 Task: Create a sub task Design and Implement Solution for the task  Integrate website with a new marketing automation system in the project AmplifyHQ , assign it to team member softage.4@softage.net and update the status of the sub task to  At Risk , set the priority of the sub task to Medium
Action: Mouse moved to (89, 367)
Screenshot: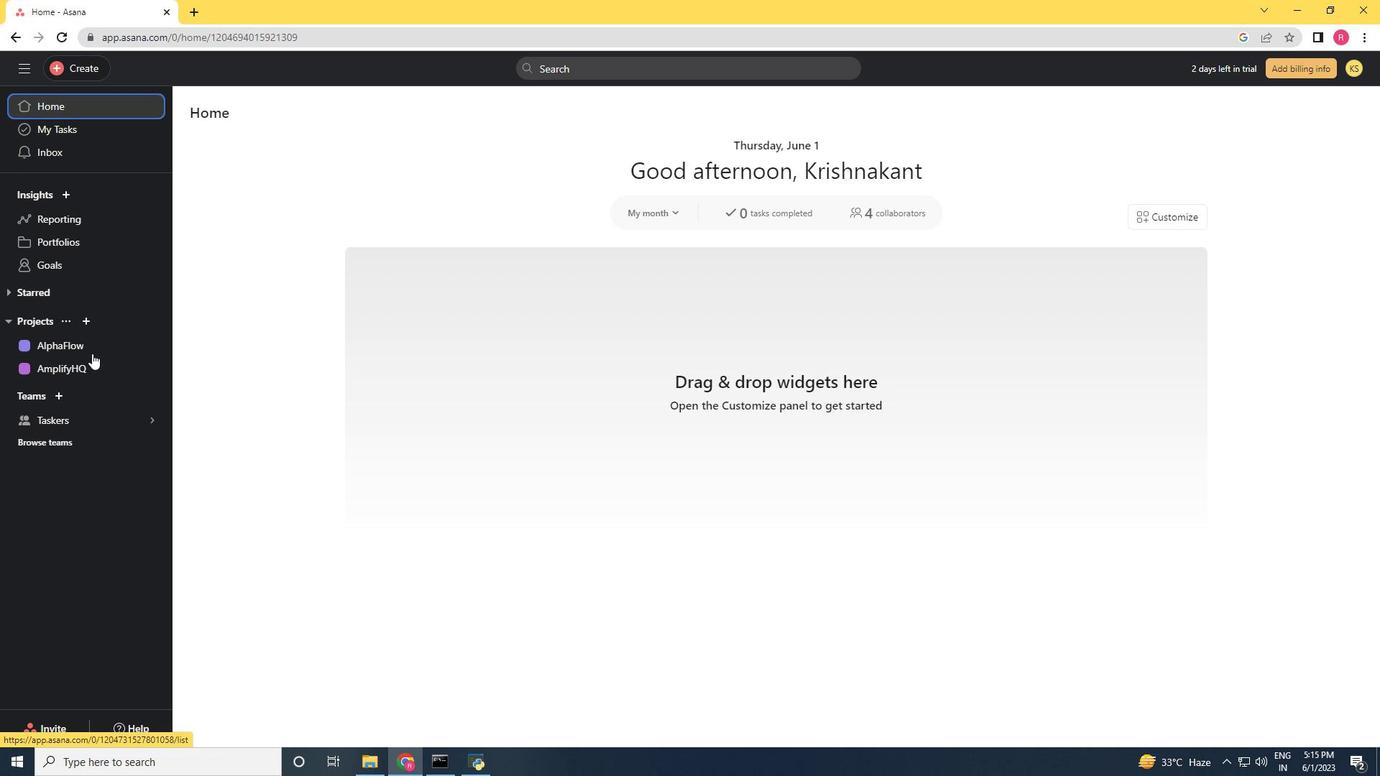 
Action: Mouse pressed left at (89, 367)
Screenshot: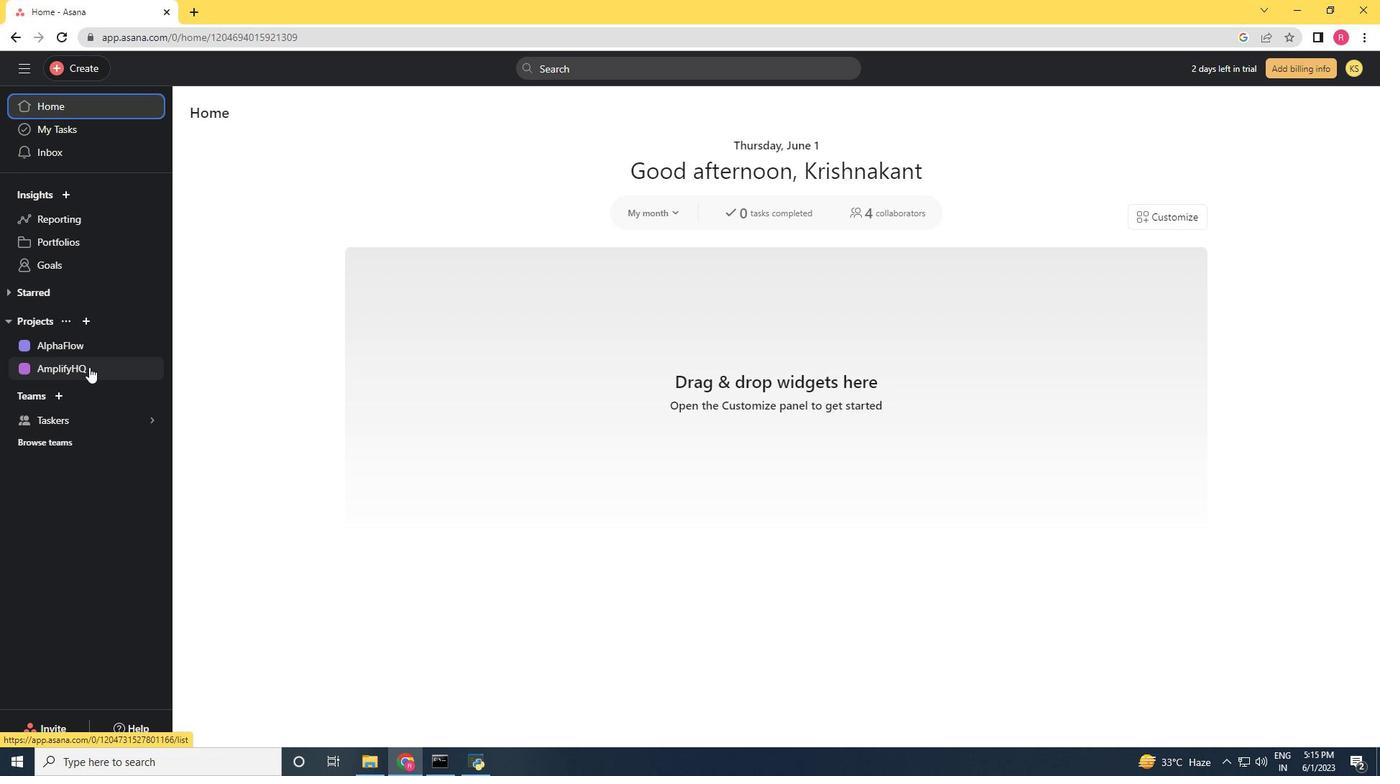 
Action: Mouse moved to (660, 370)
Screenshot: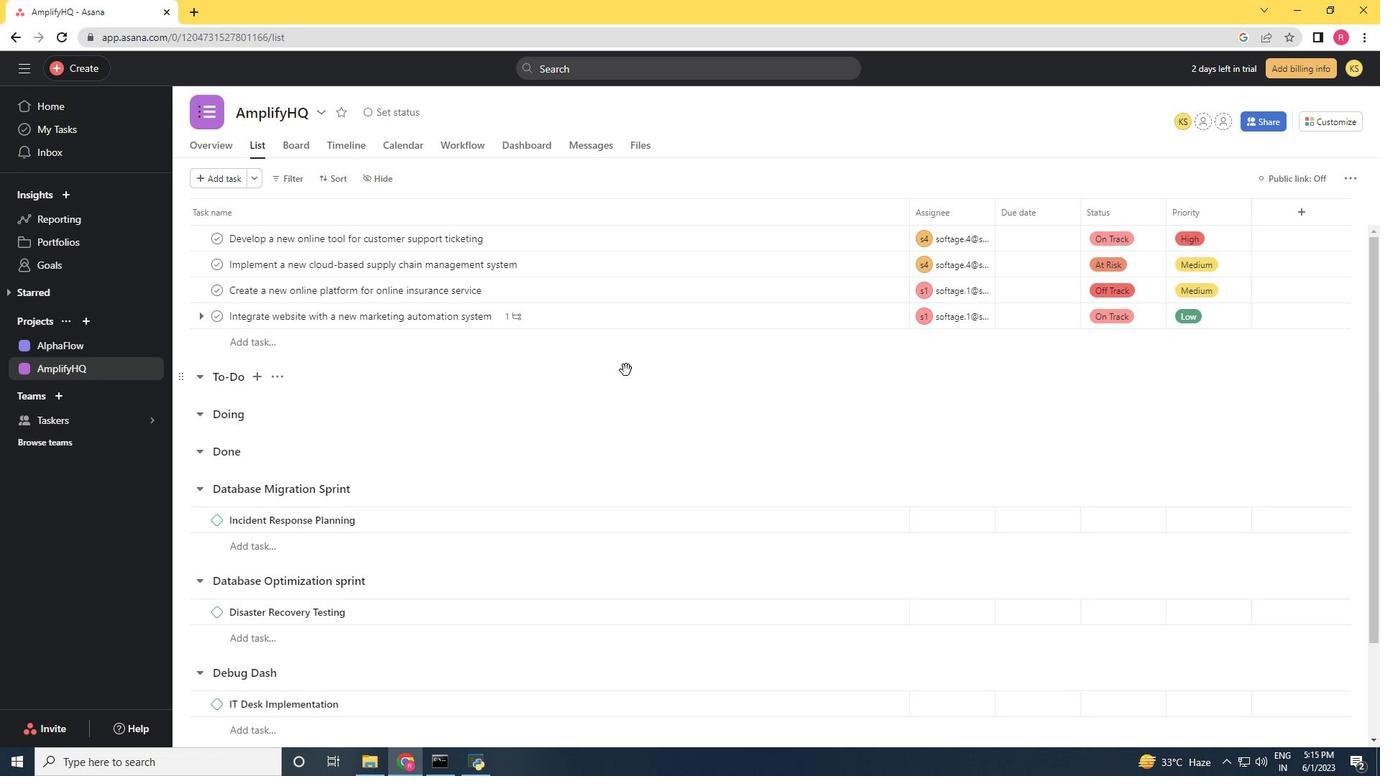 
Action: Mouse scrolled (660, 369) with delta (0, 0)
Screenshot: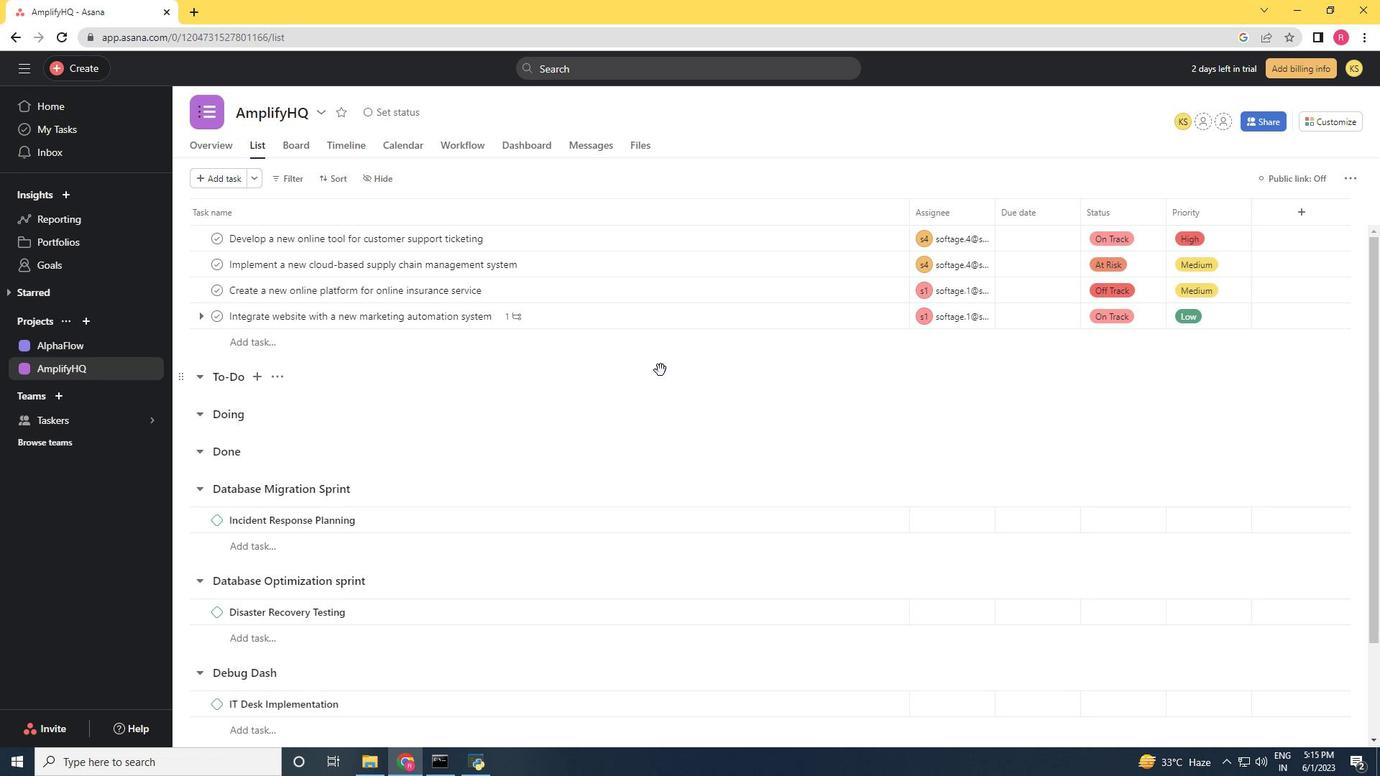 
Action: Mouse moved to (661, 371)
Screenshot: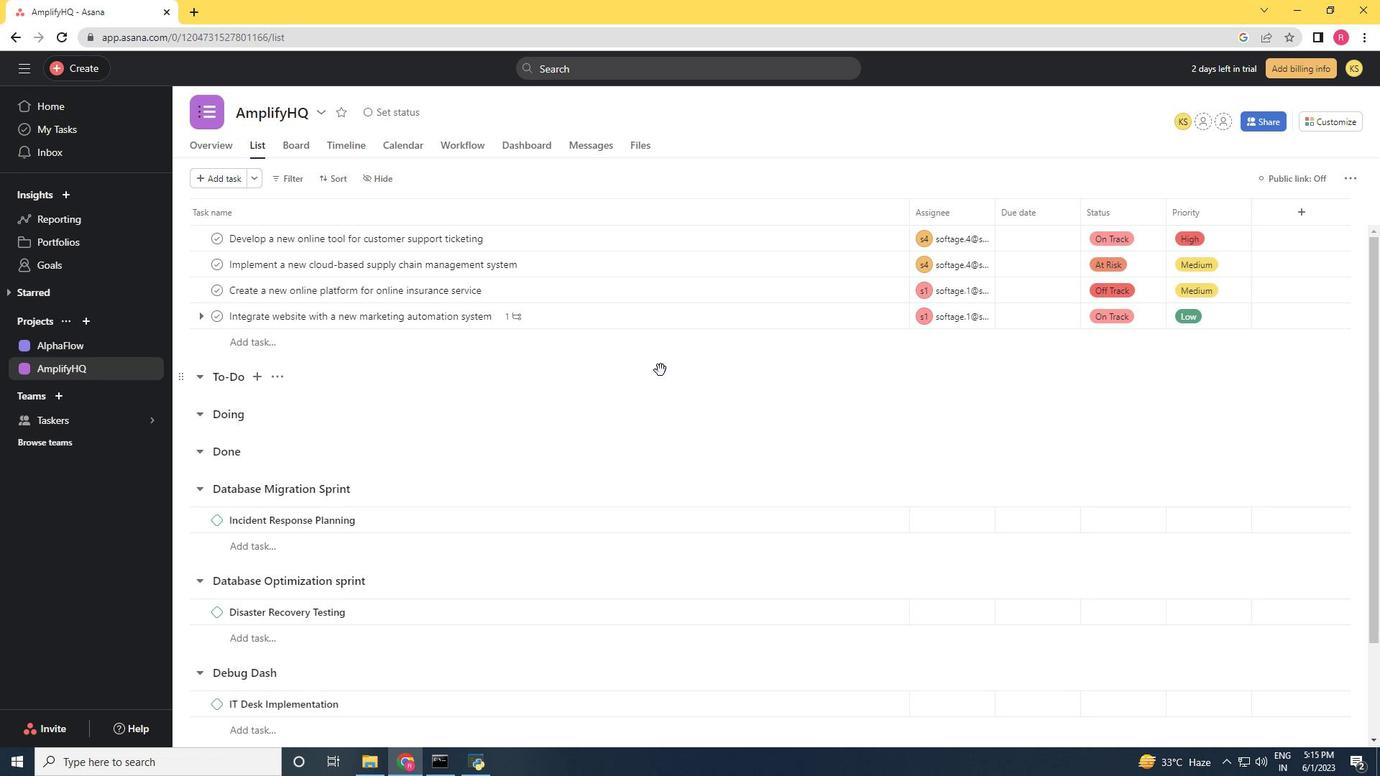 
Action: Mouse scrolled (661, 370) with delta (0, 0)
Screenshot: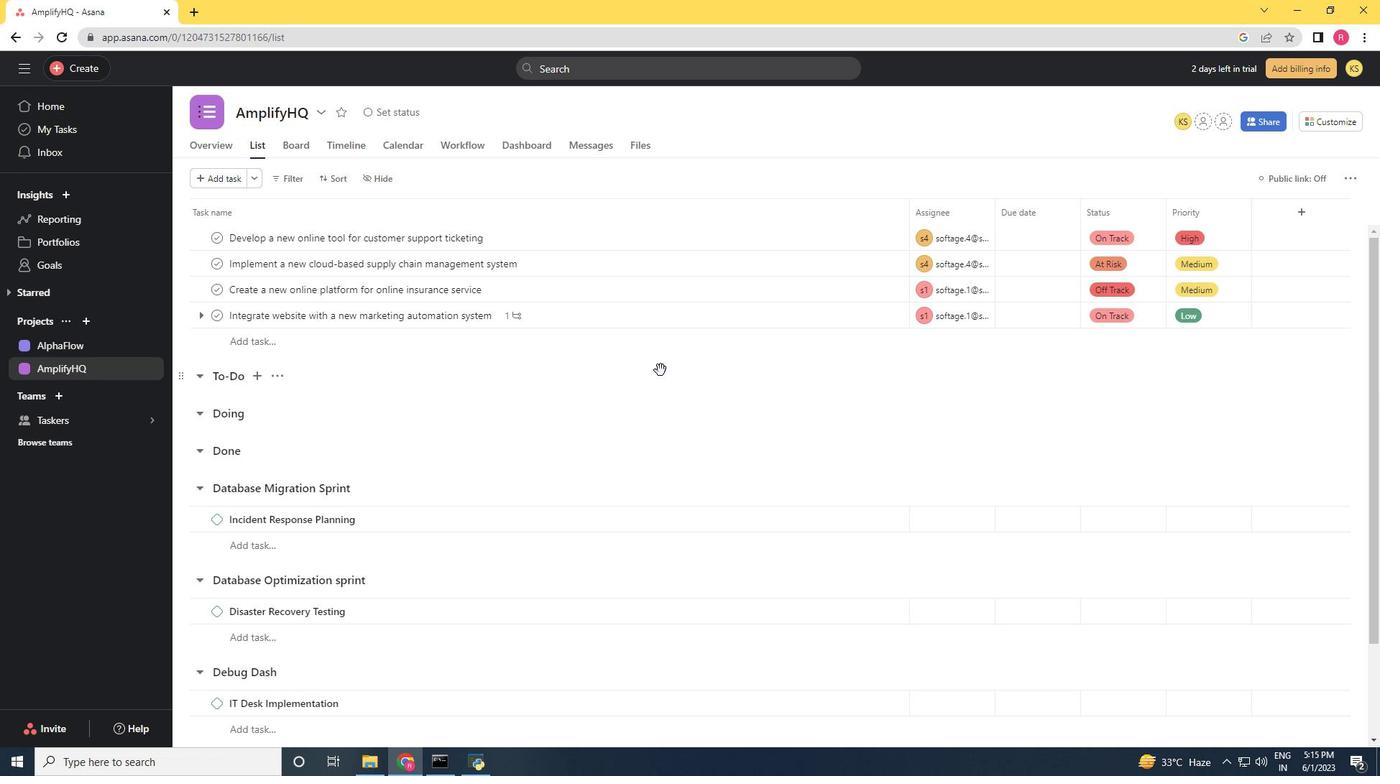 
Action: Mouse moved to (657, 376)
Screenshot: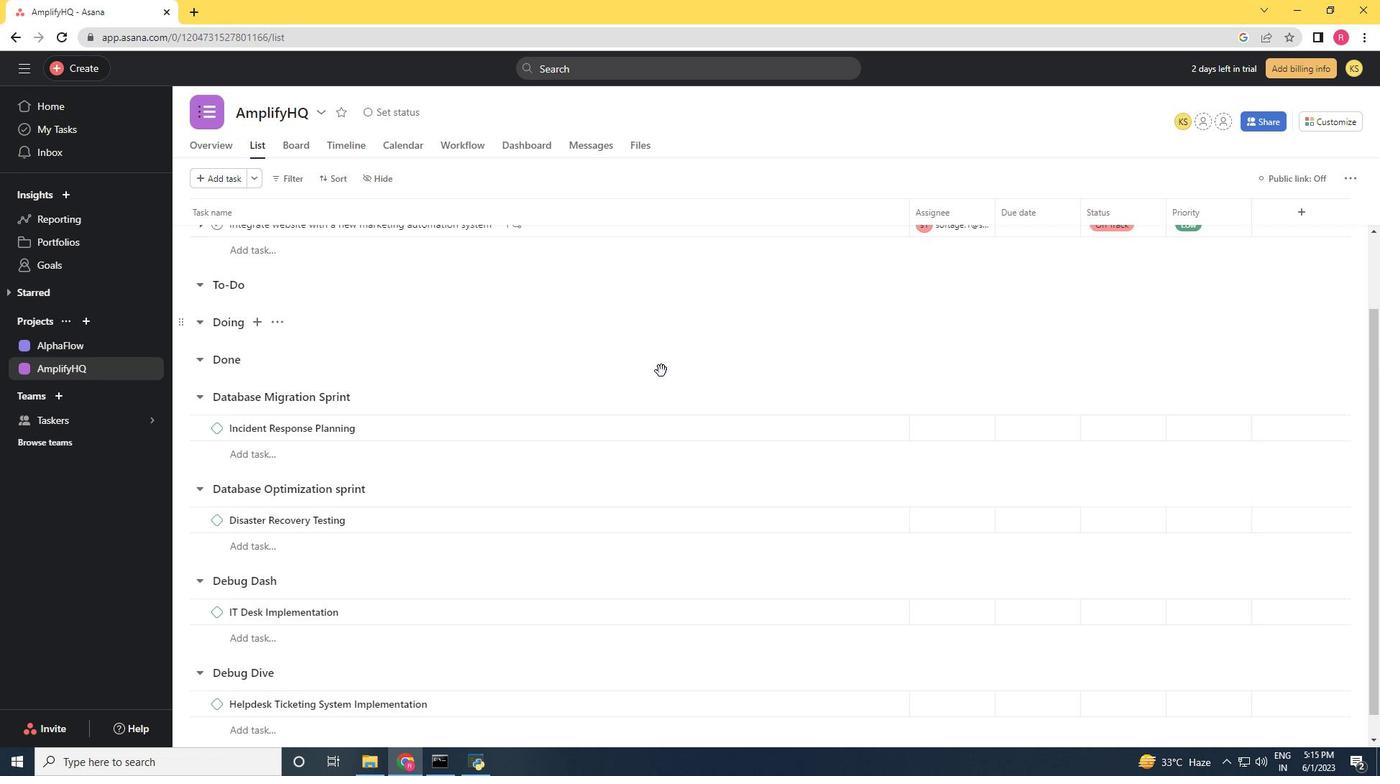 
Action: Mouse scrolled (657, 375) with delta (0, 0)
Screenshot: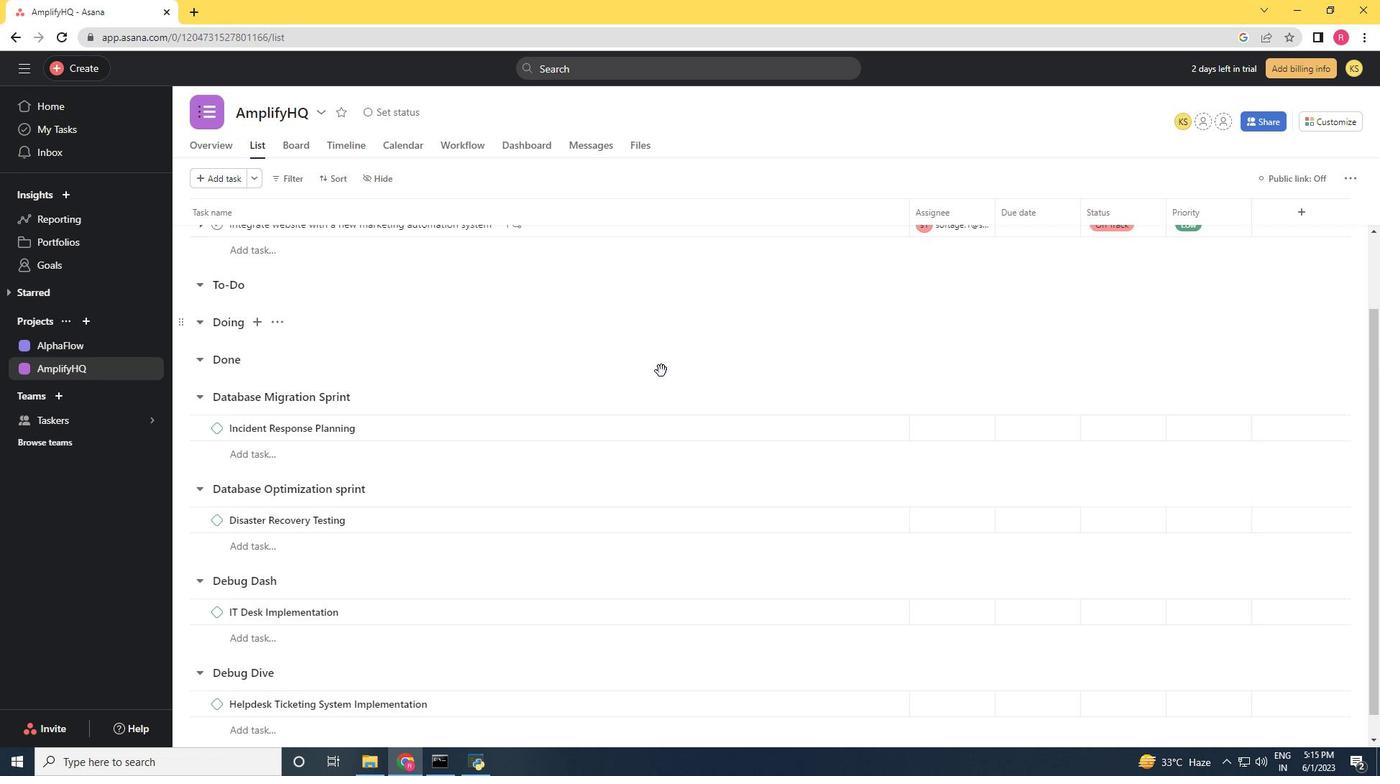 
Action: Mouse moved to (653, 378)
Screenshot: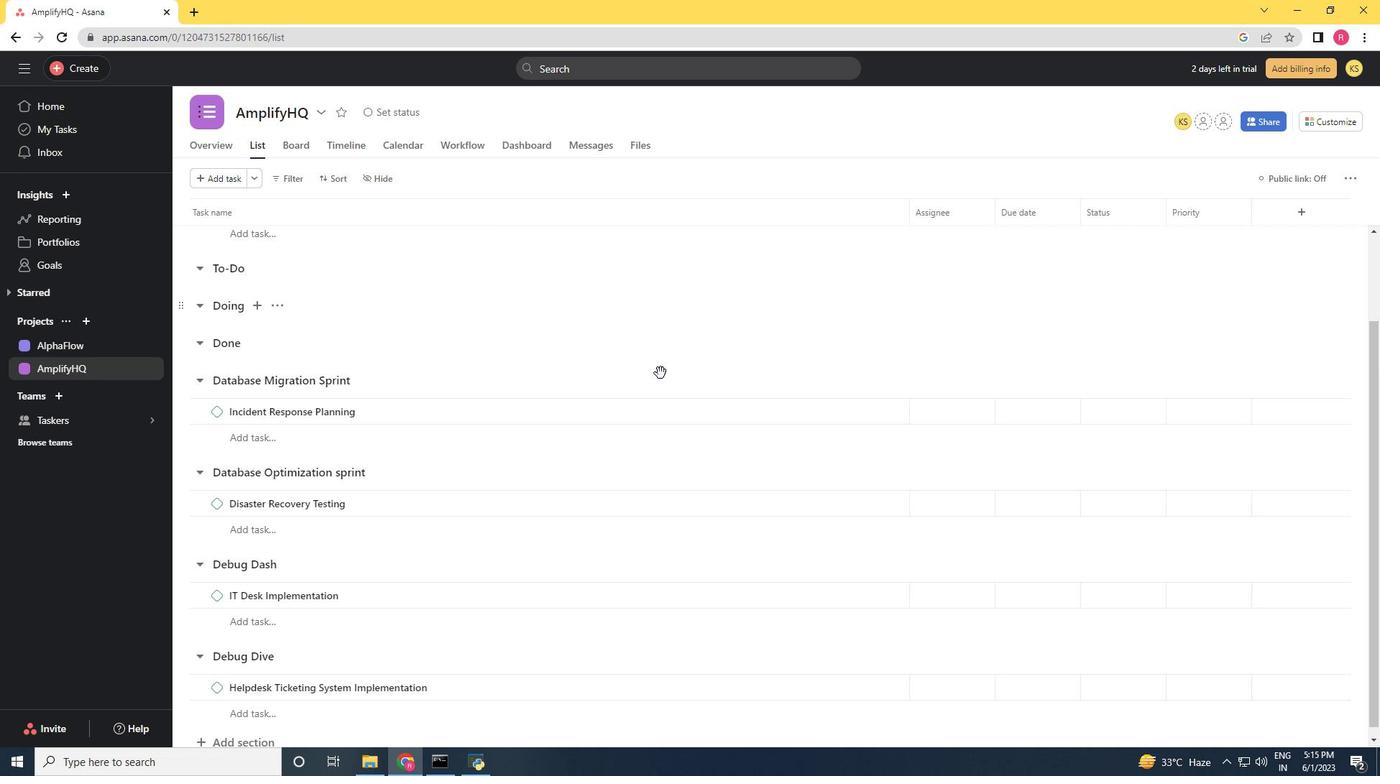 
Action: Mouse scrolled (653, 377) with delta (0, 0)
Screenshot: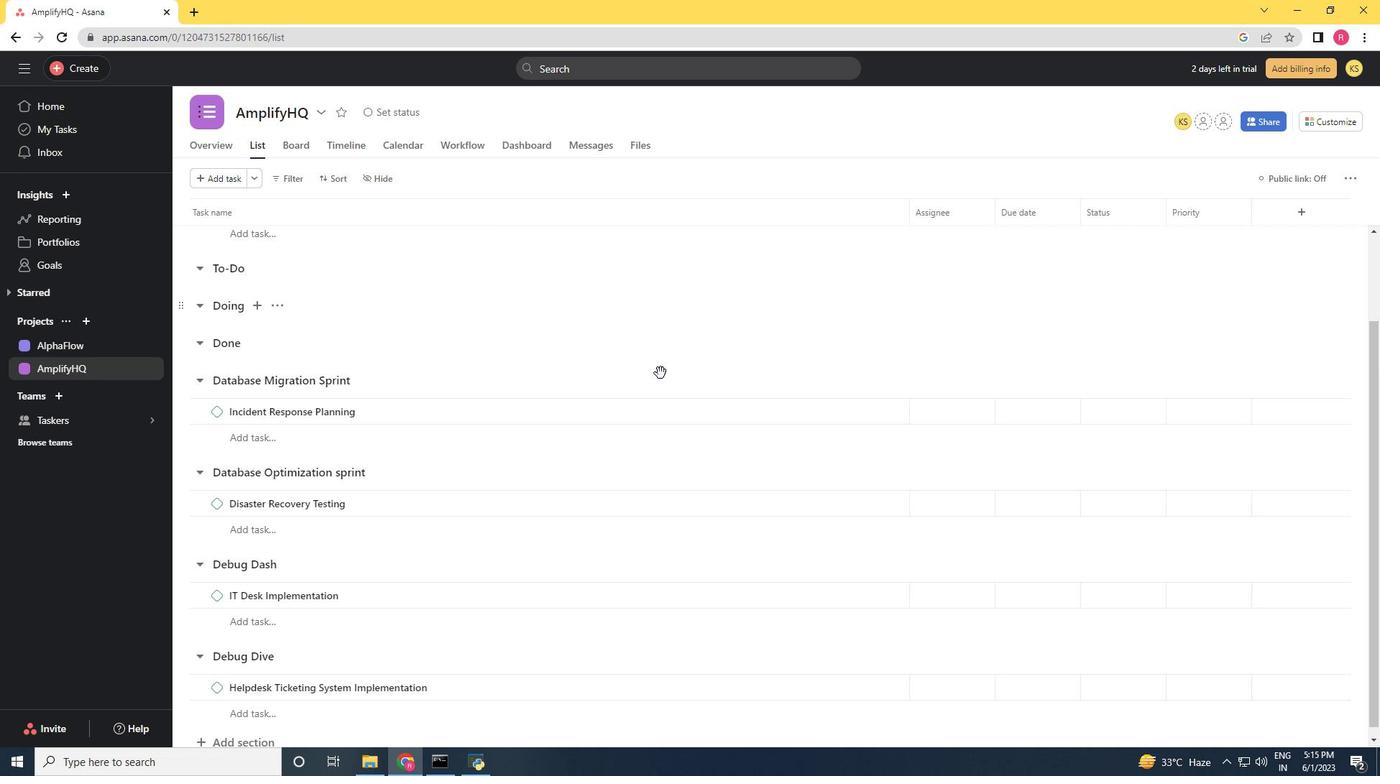 
Action: Mouse moved to (641, 386)
Screenshot: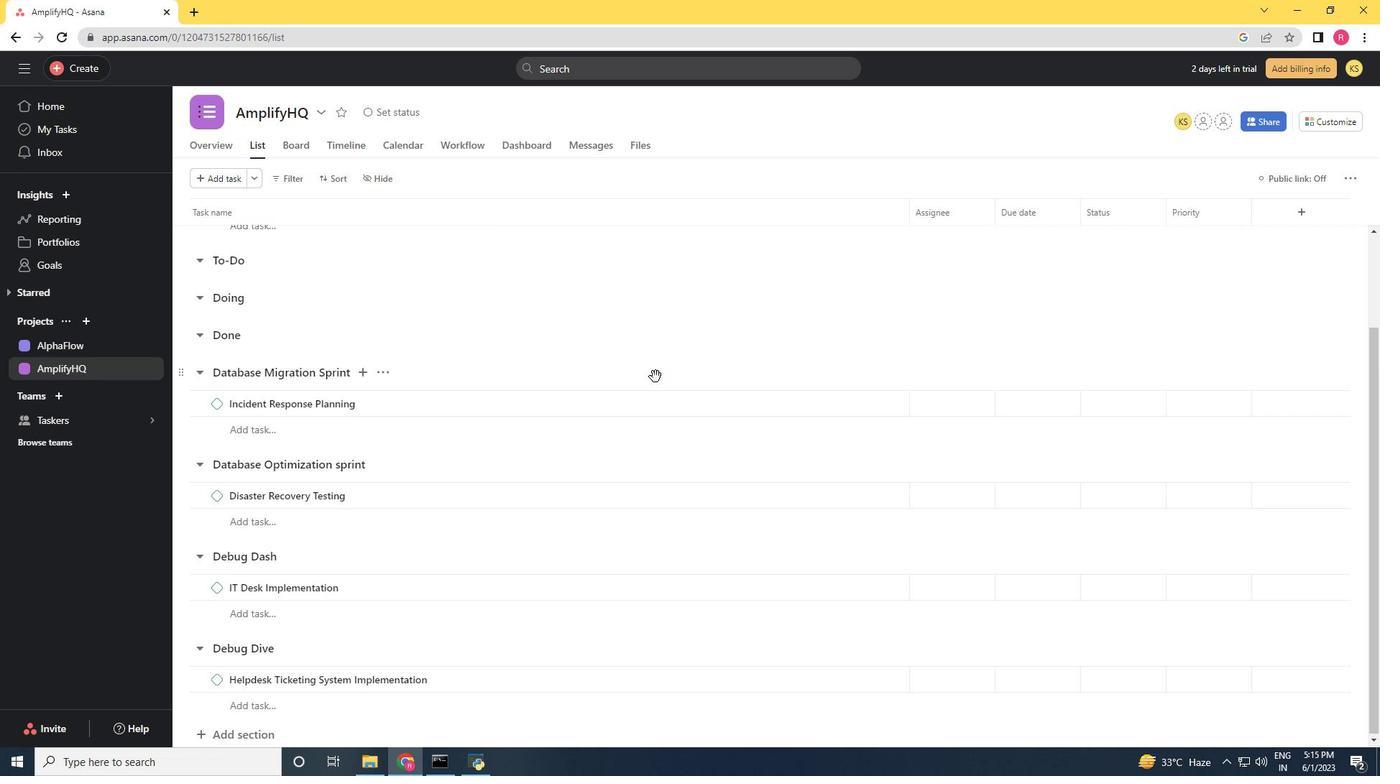 
Action: Mouse scrolled (641, 386) with delta (0, 0)
Screenshot: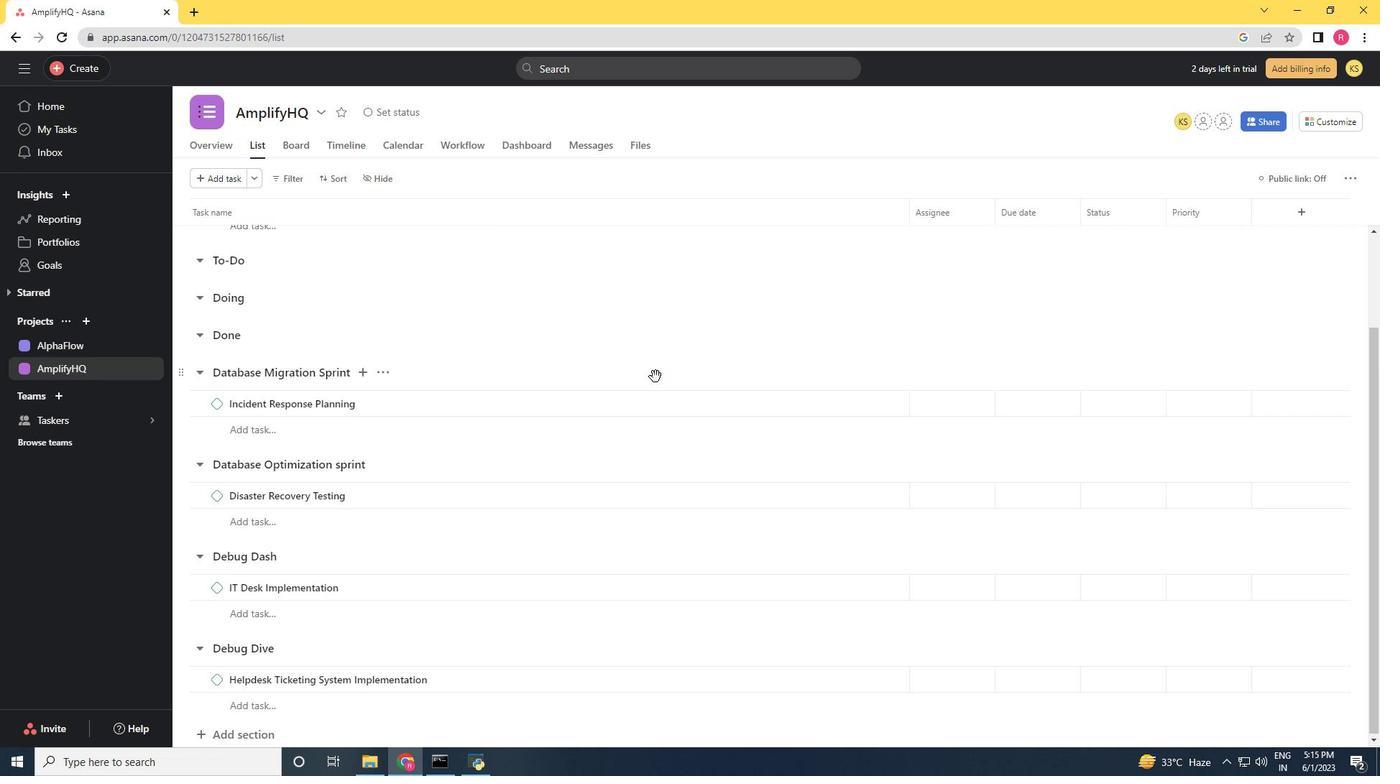 
Action: Mouse moved to (545, 407)
Screenshot: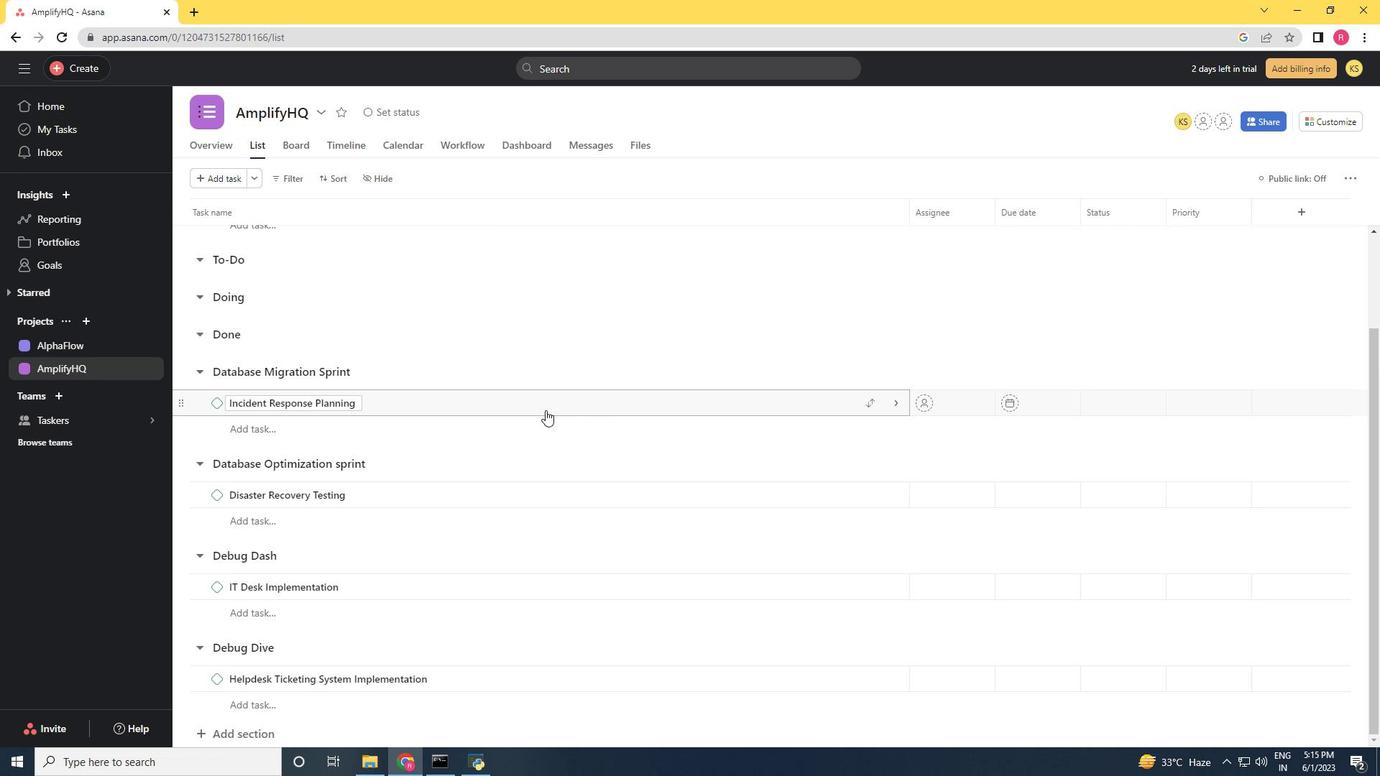 
Action: Mouse scrolled (545, 408) with delta (0, 0)
Screenshot: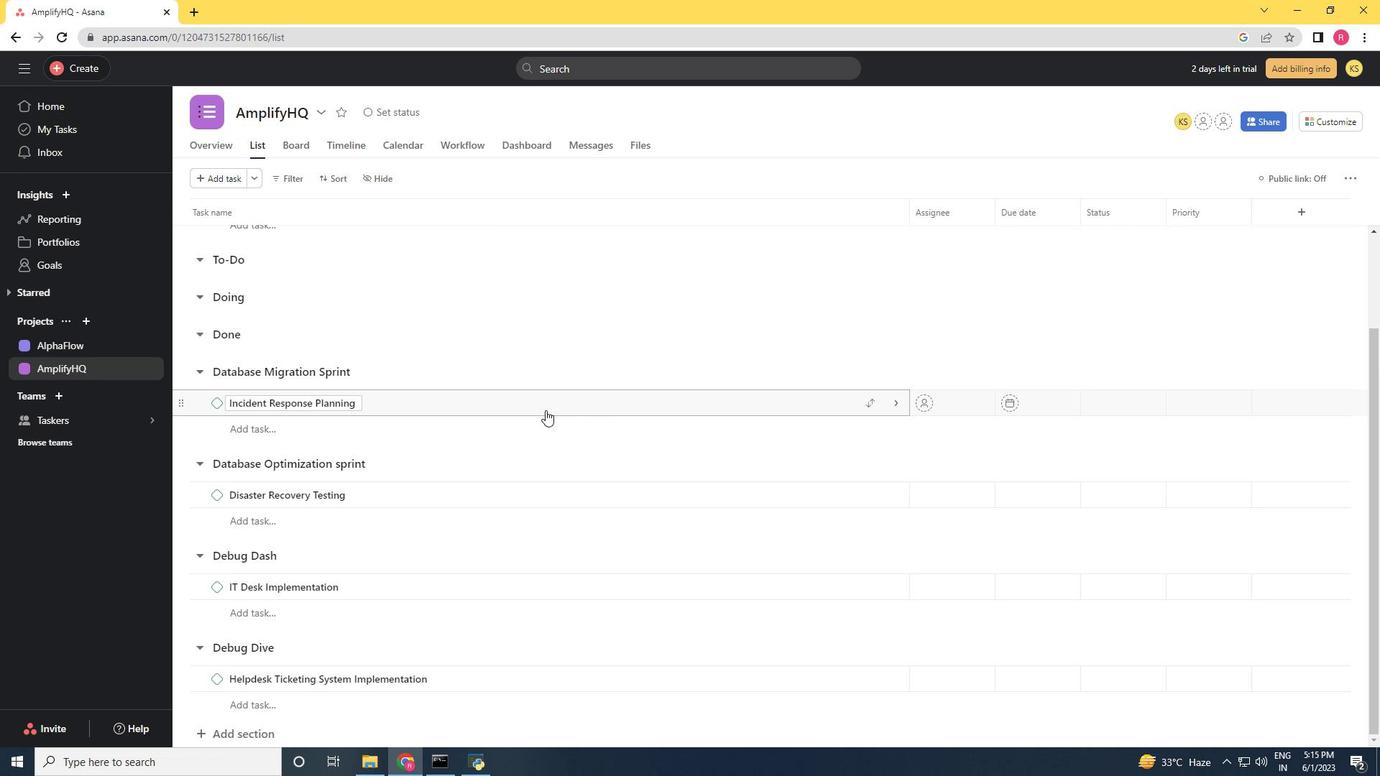 
Action: Mouse scrolled (545, 408) with delta (0, 0)
Screenshot: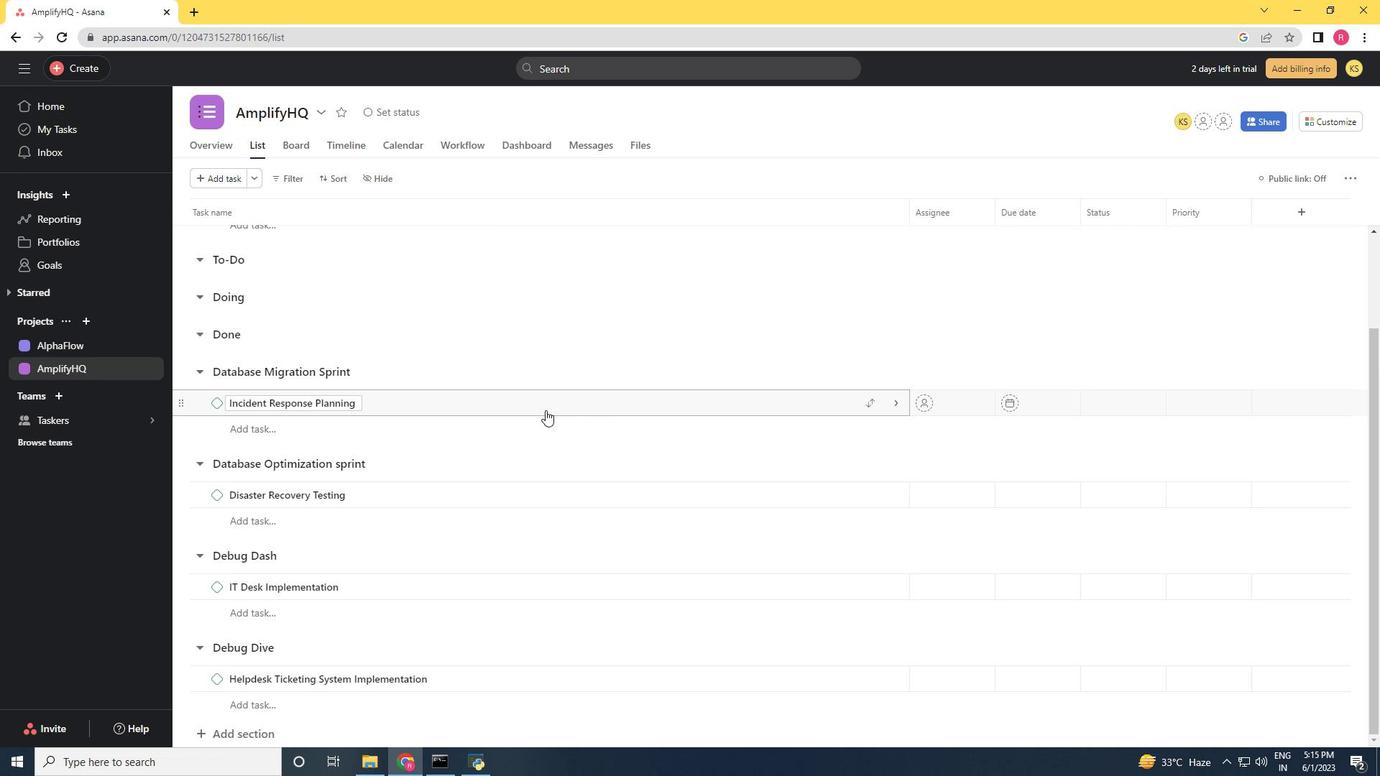 
Action: Mouse scrolled (545, 408) with delta (0, 0)
Screenshot: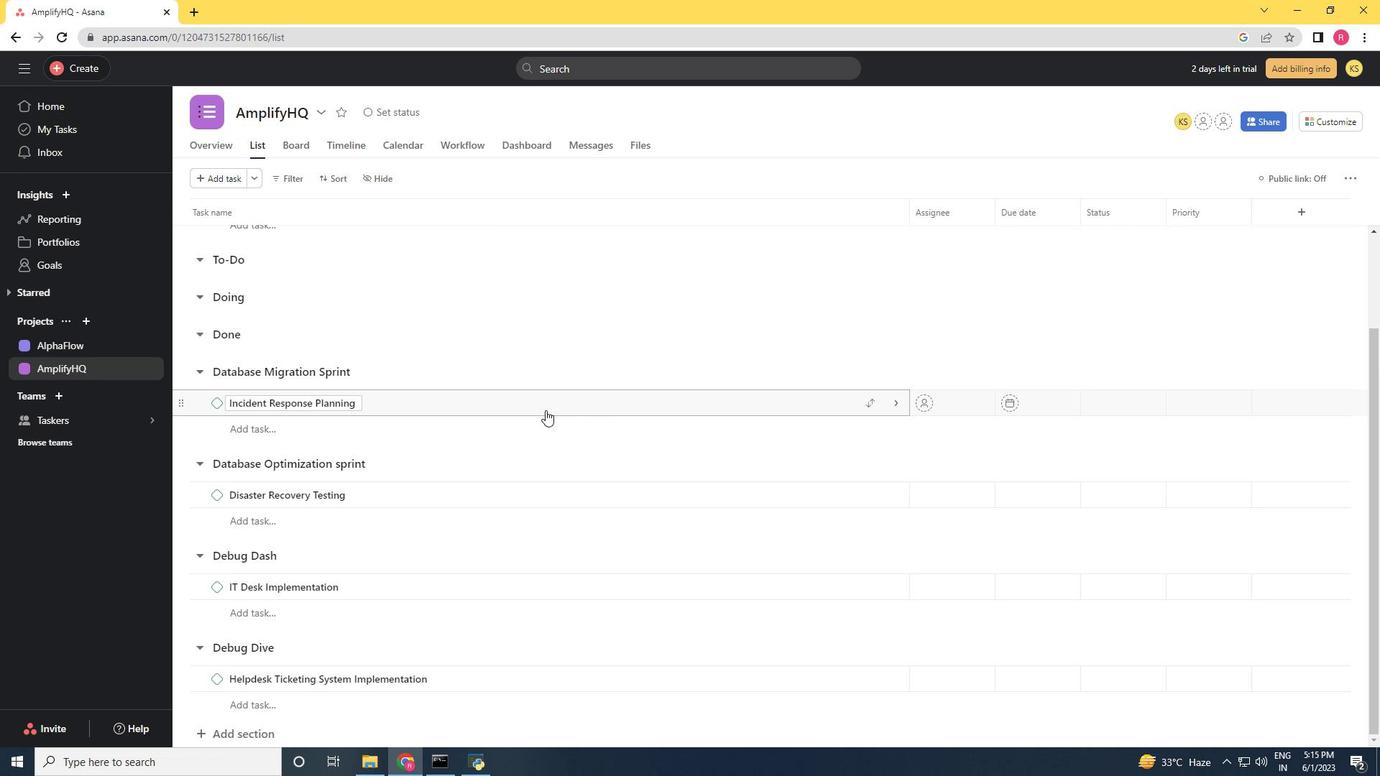 
Action: Mouse scrolled (545, 408) with delta (0, 0)
Screenshot: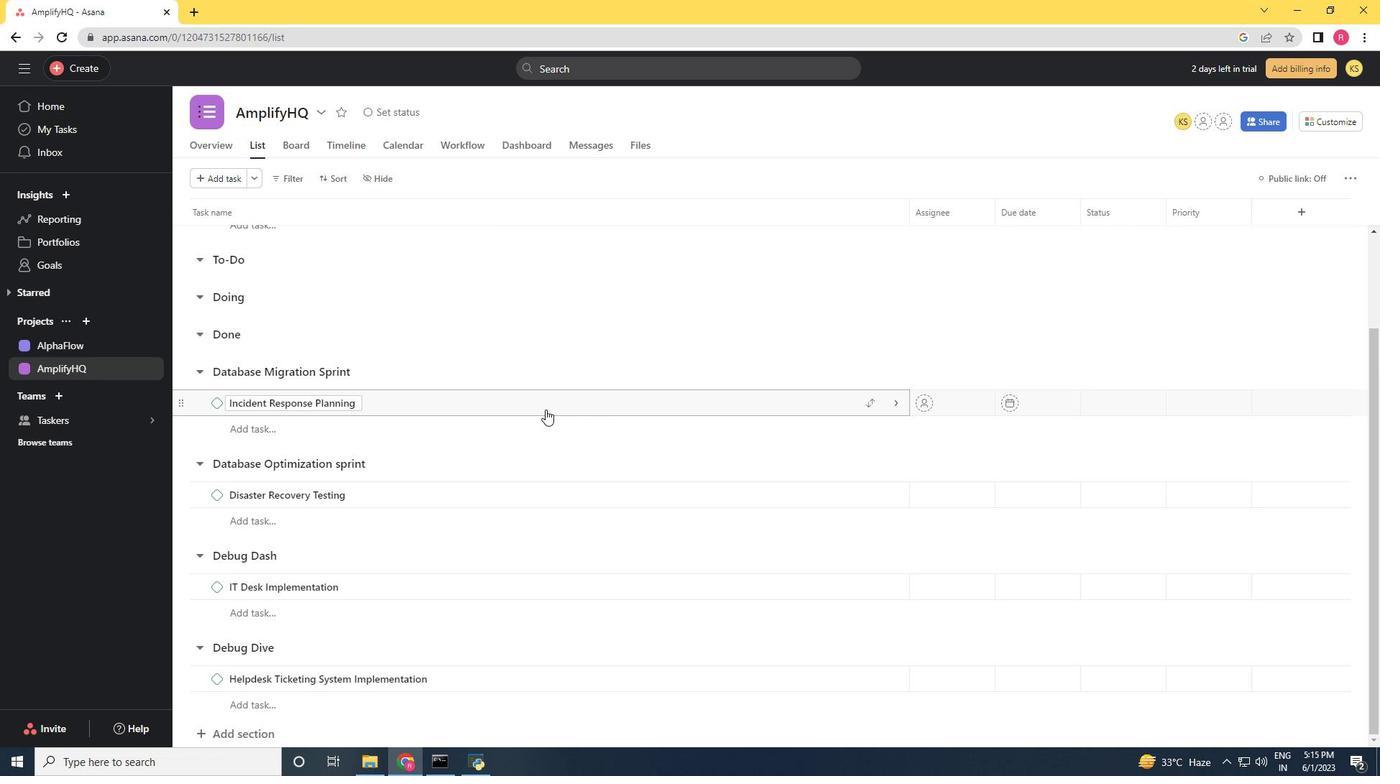 
Action: Mouse scrolled (545, 408) with delta (0, 0)
Screenshot: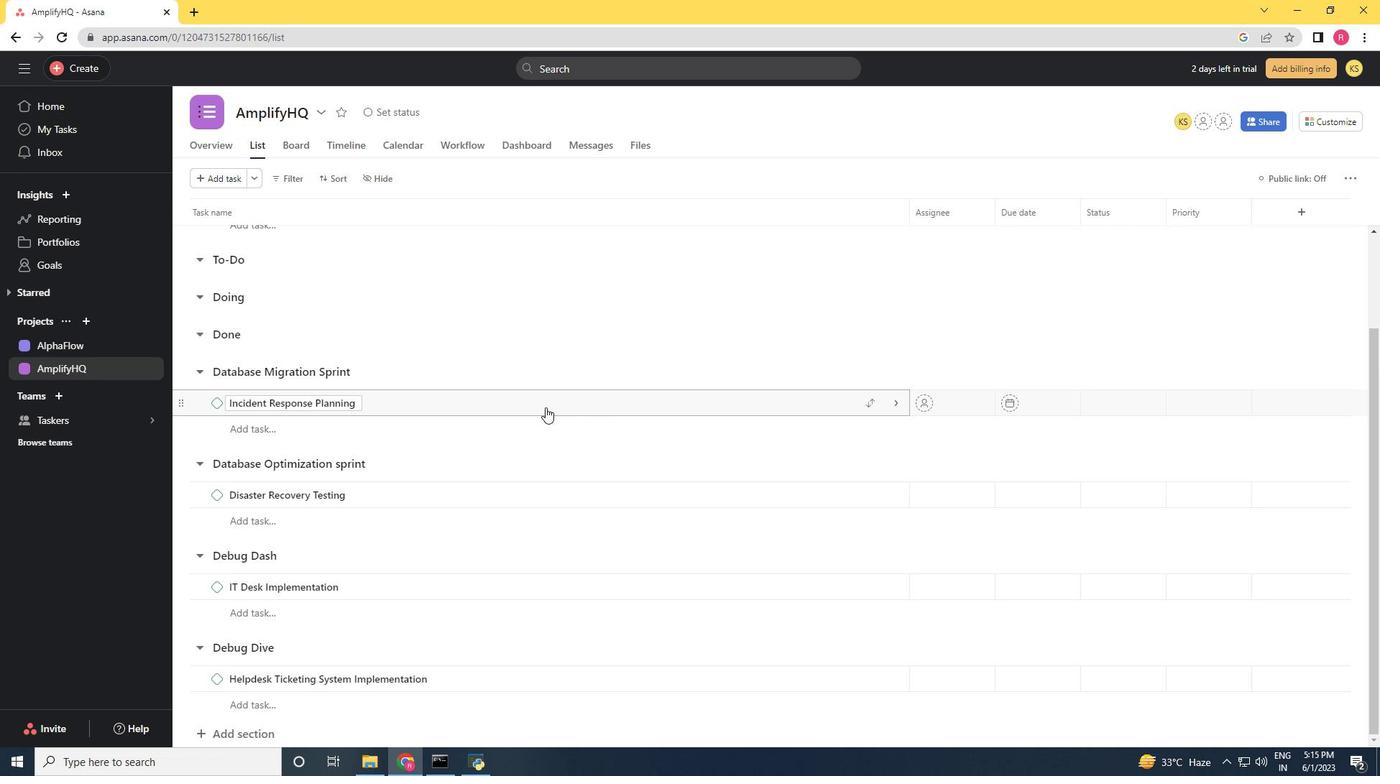
Action: Mouse moved to (547, 403)
Screenshot: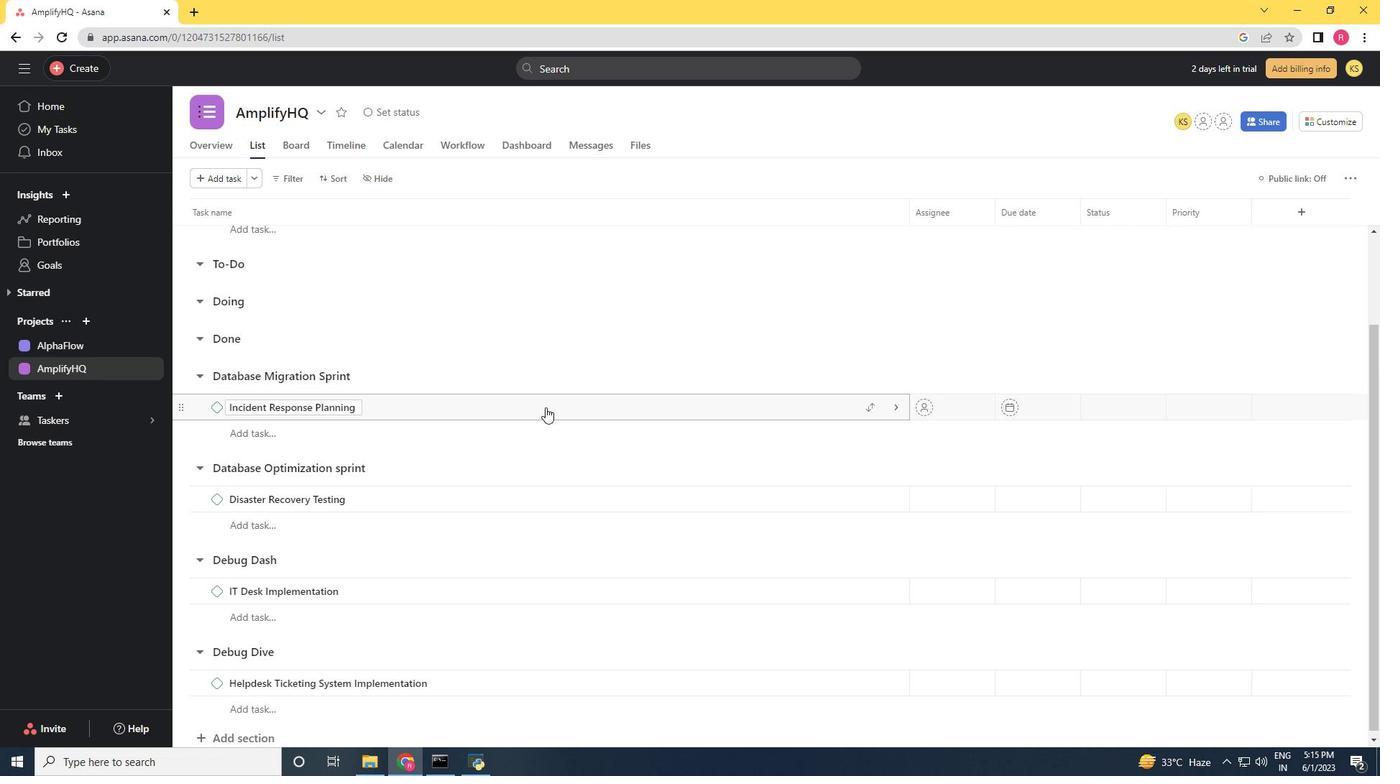 
Action: Mouse scrolled (547, 404) with delta (0, 0)
Screenshot: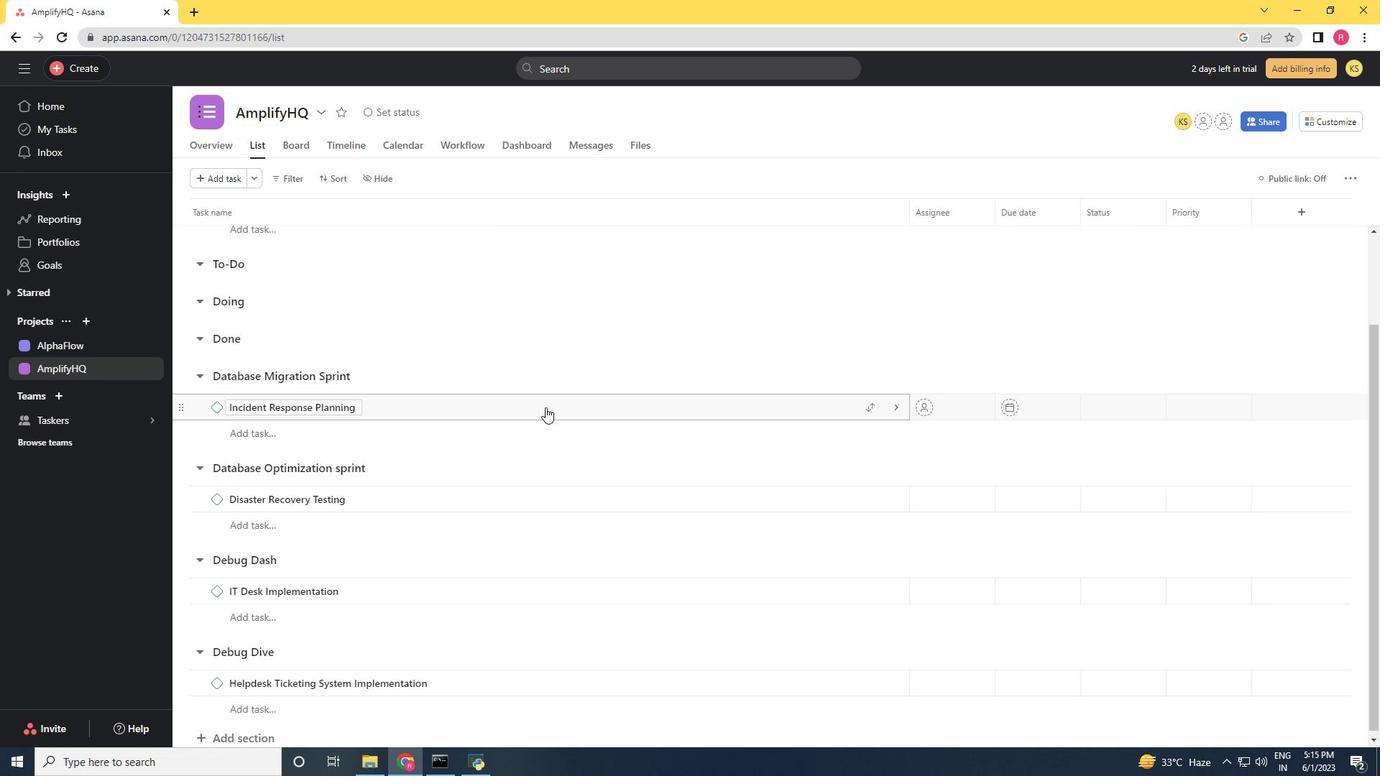 
Action: Mouse moved to (661, 324)
Screenshot: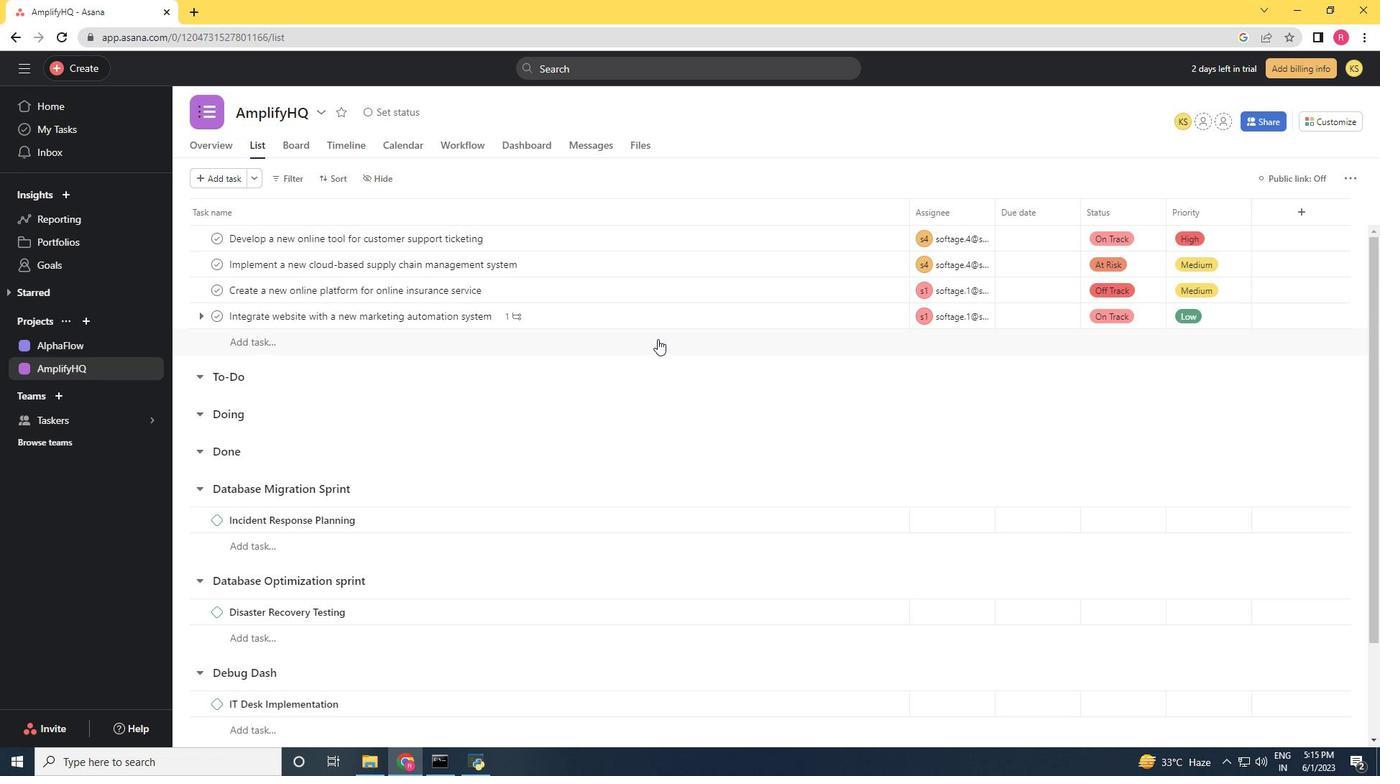 
Action: Mouse pressed left at (661, 324)
Screenshot: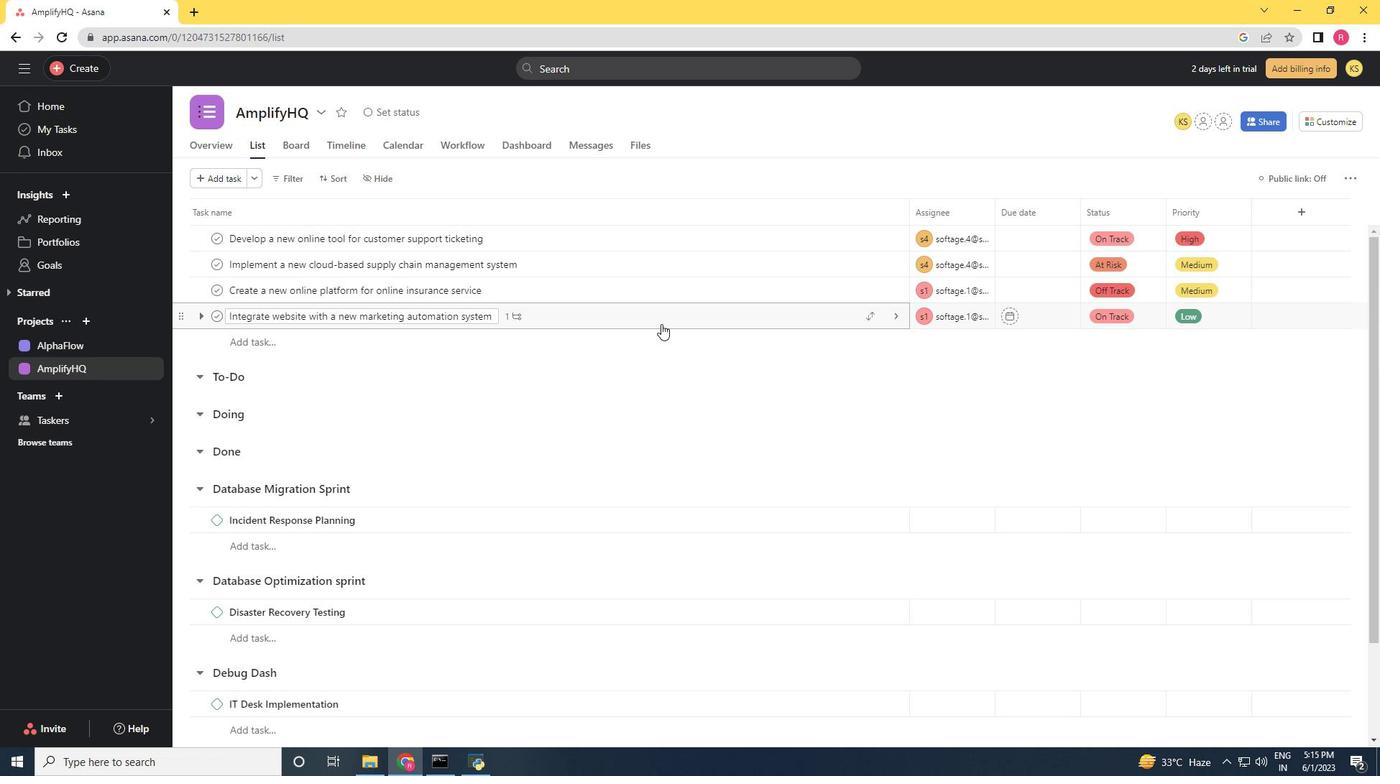 
Action: Mouse moved to (1001, 409)
Screenshot: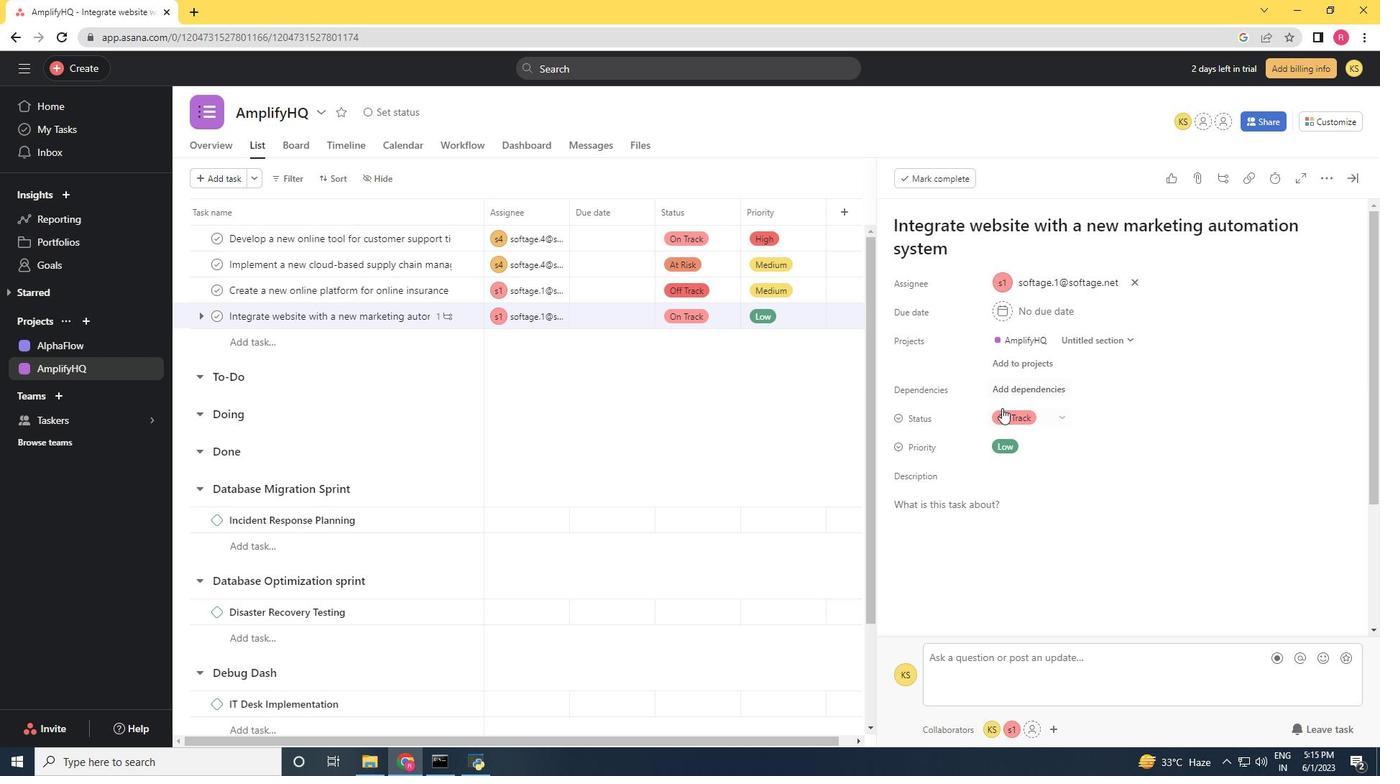 
Action: Mouse scrolled (1002, 407) with delta (0, 0)
Screenshot: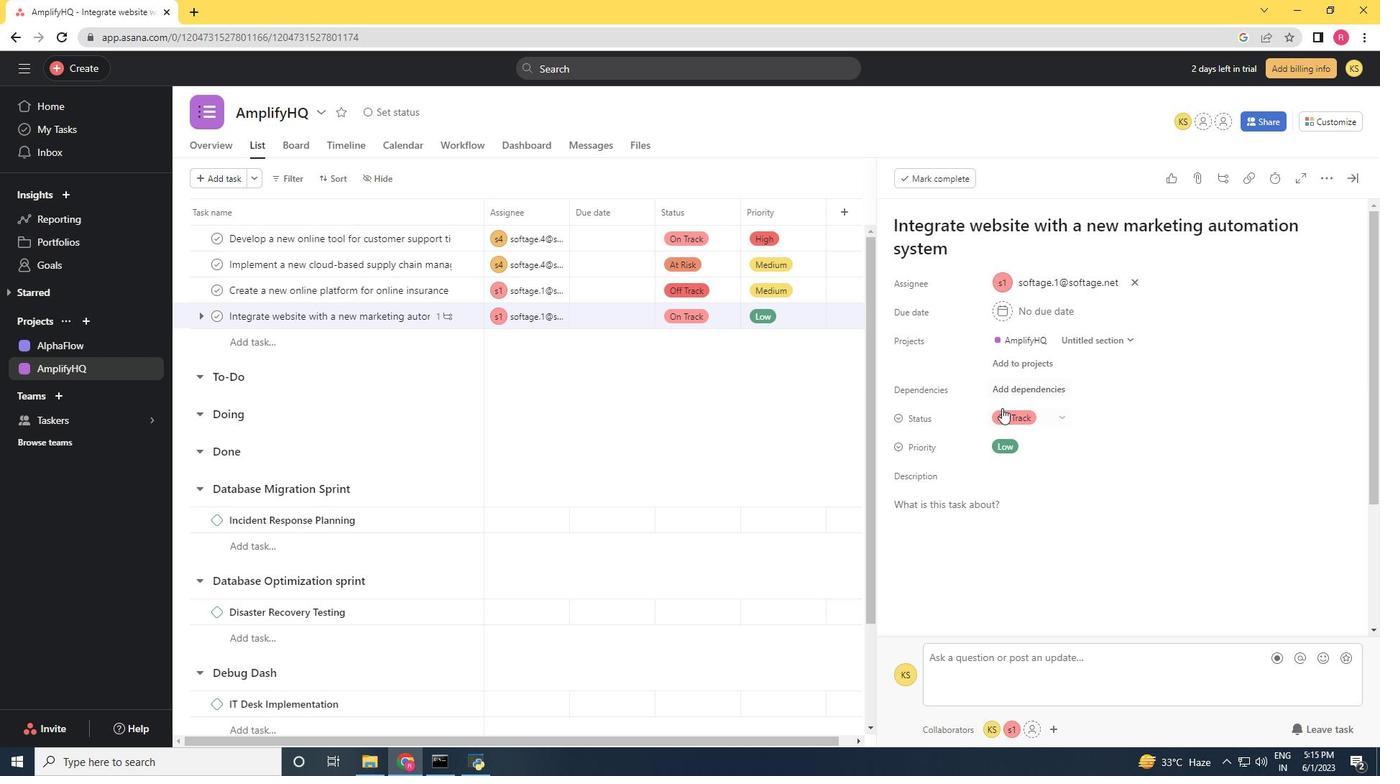 
Action: Mouse scrolled (1001, 409) with delta (0, 0)
Screenshot: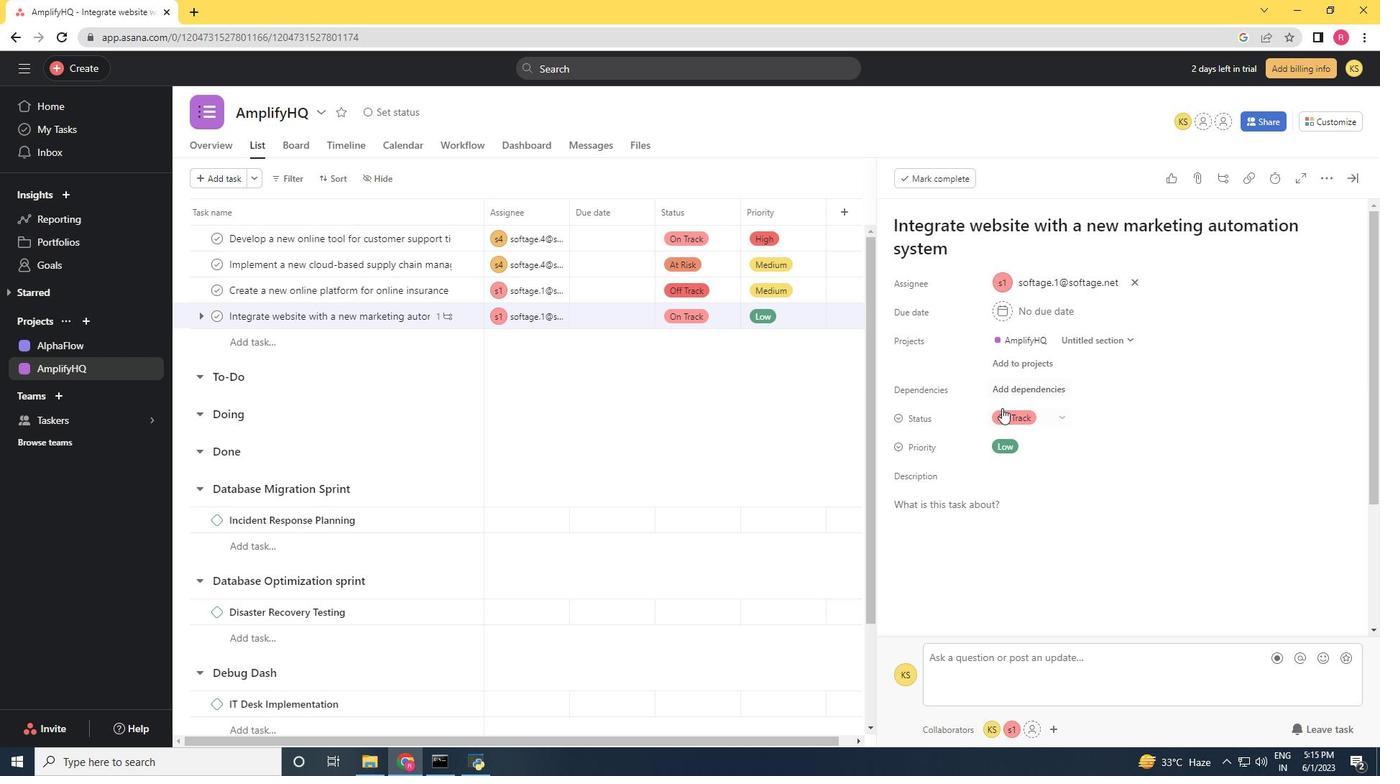
Action: Mouse scrolled (1001, 409) with delta (0, 0)
Screenshot: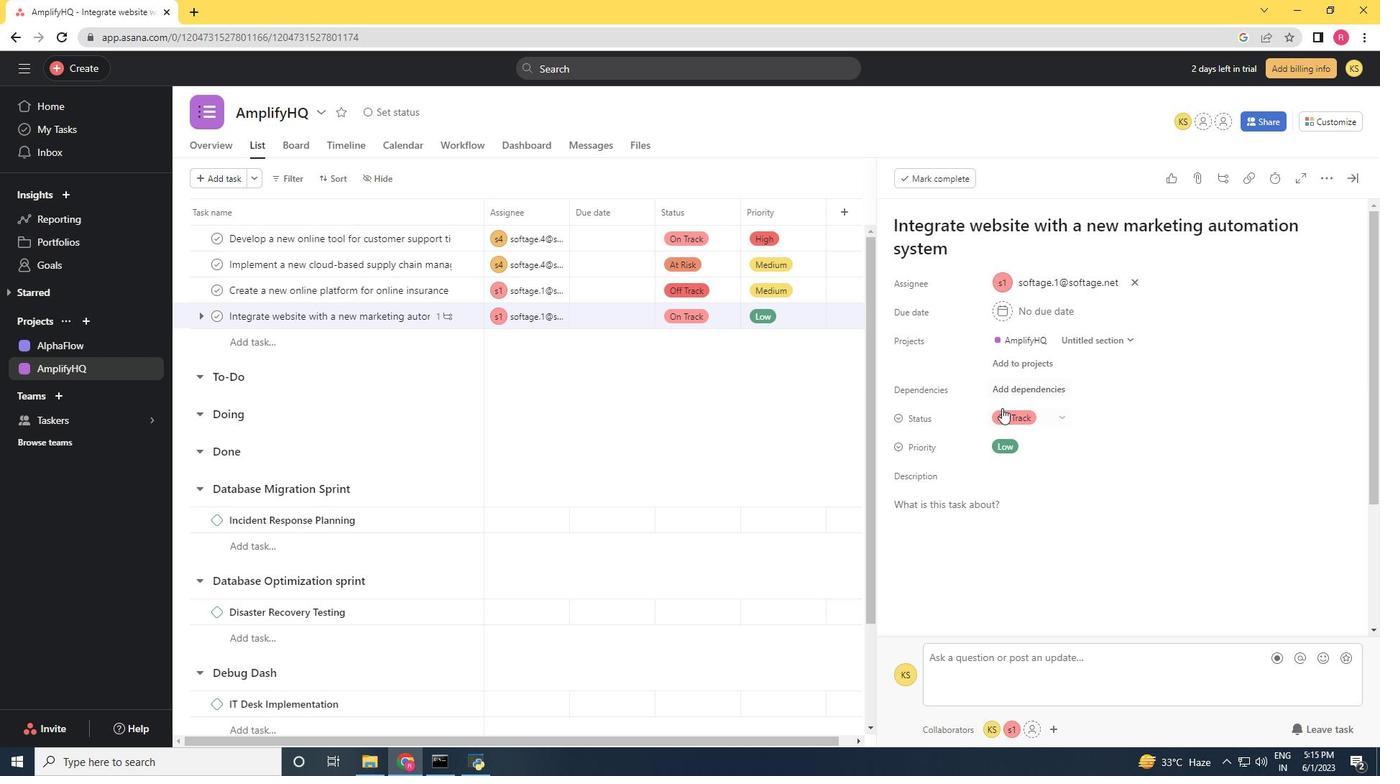 
Action: Mouse scrolled (1001, 409) with delta (0, 0)
Screenshot: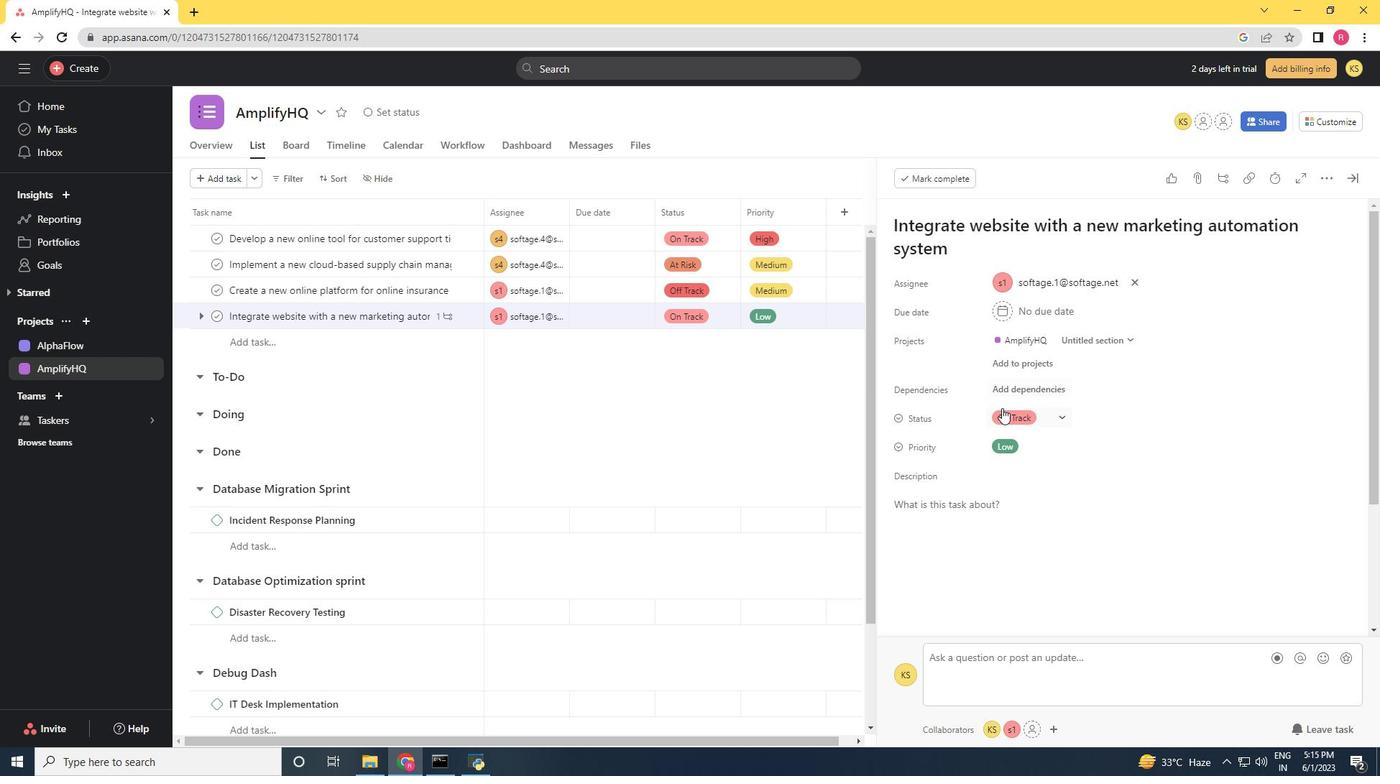 
Action: Mouse scrolled (1001, 409) with delta (0, 0)
Screenshot: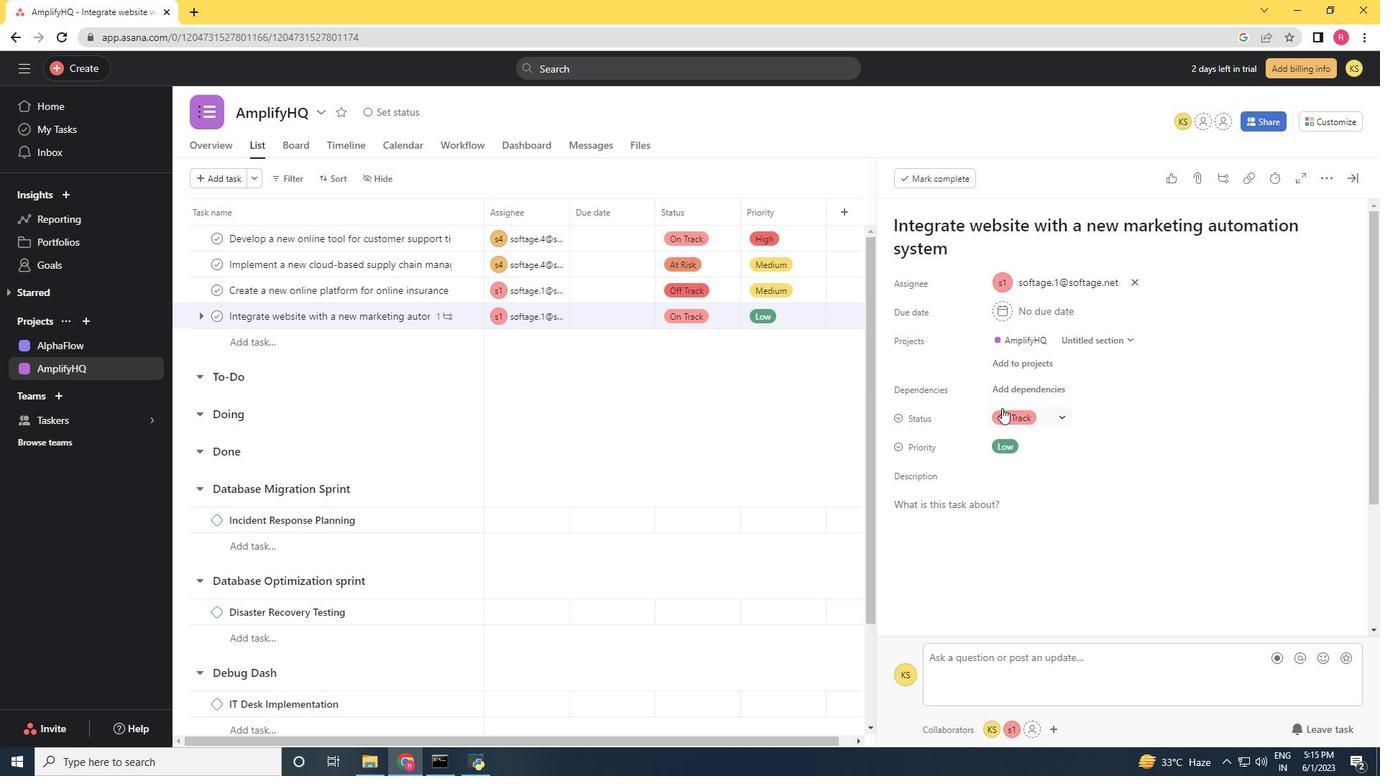 
Action: Mouse moved to (939, 524)
Screenshot: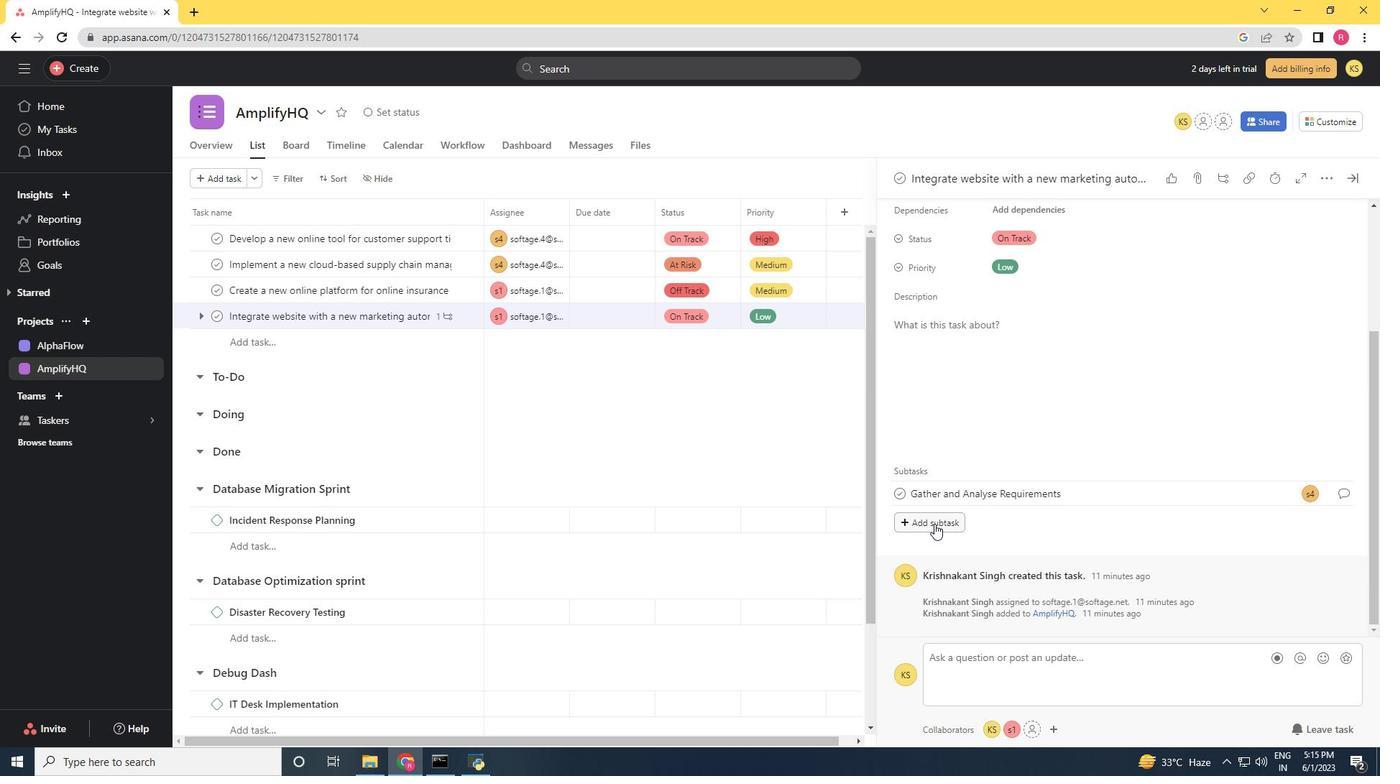 
Action: Mouse pressed left at (936, 524)
Screenshot: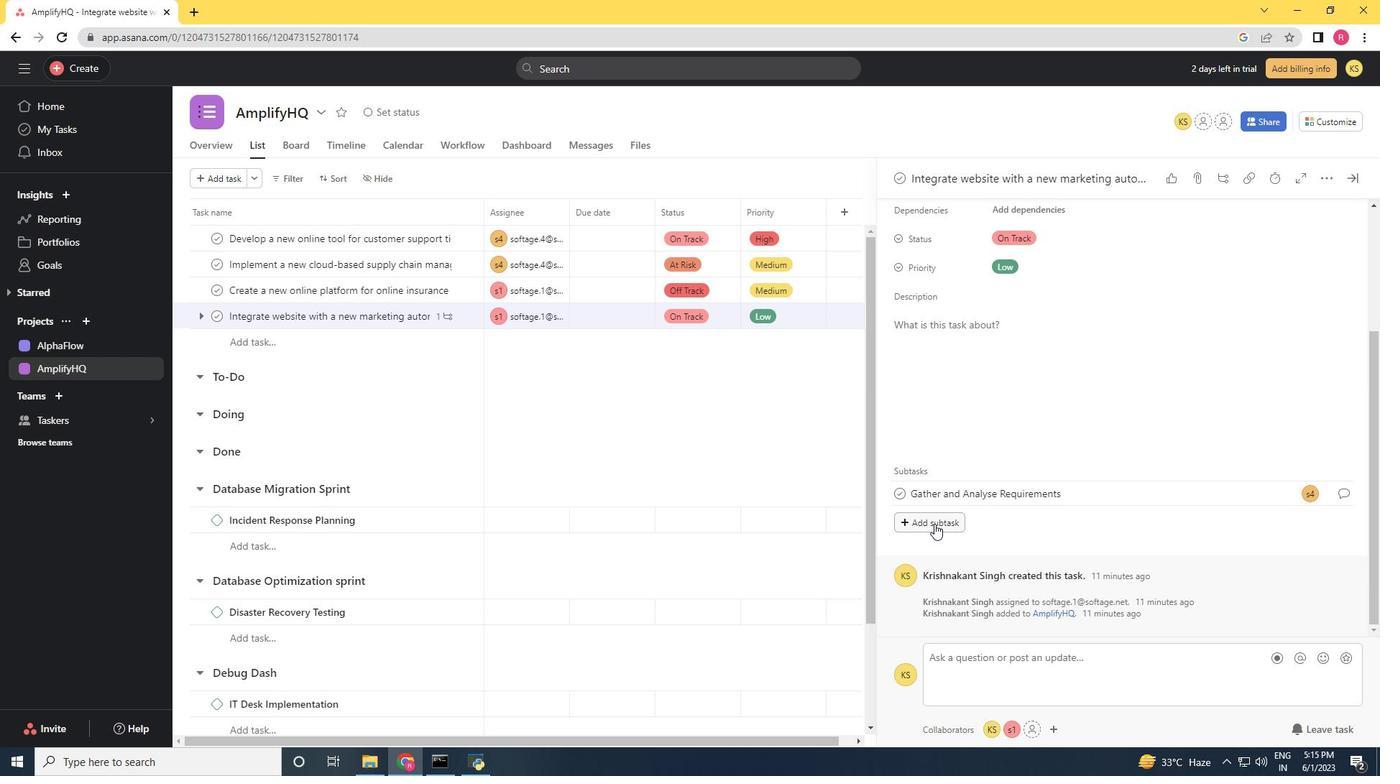 
Action: Mouse moved to (785, 439)
Screenshot: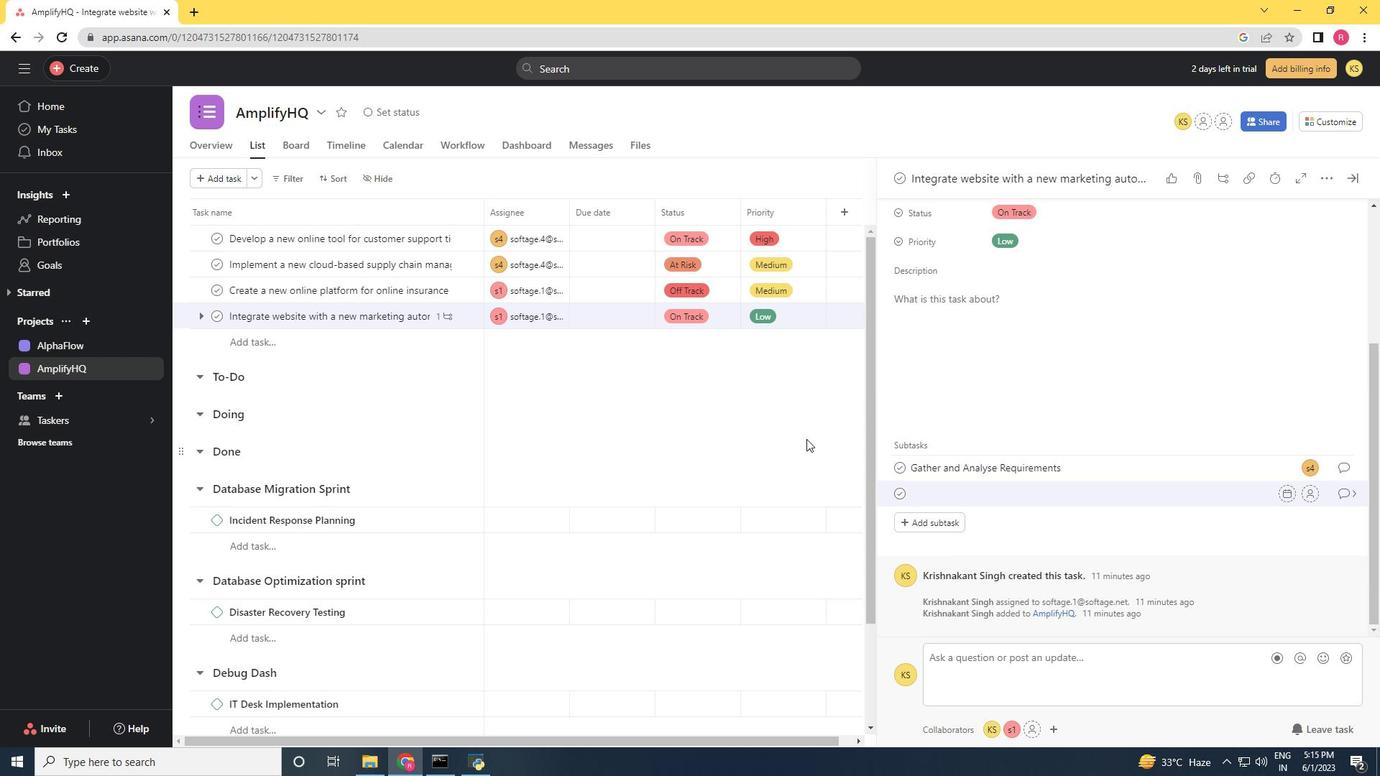 
Action: Key pressed <Key.shift>Design<Key.space>and<Key.space><Key.shift>Implemen<Key.backspace>nt<Key.space><Key.shift><Key.shift>Solution<Key.space>
Screenshot: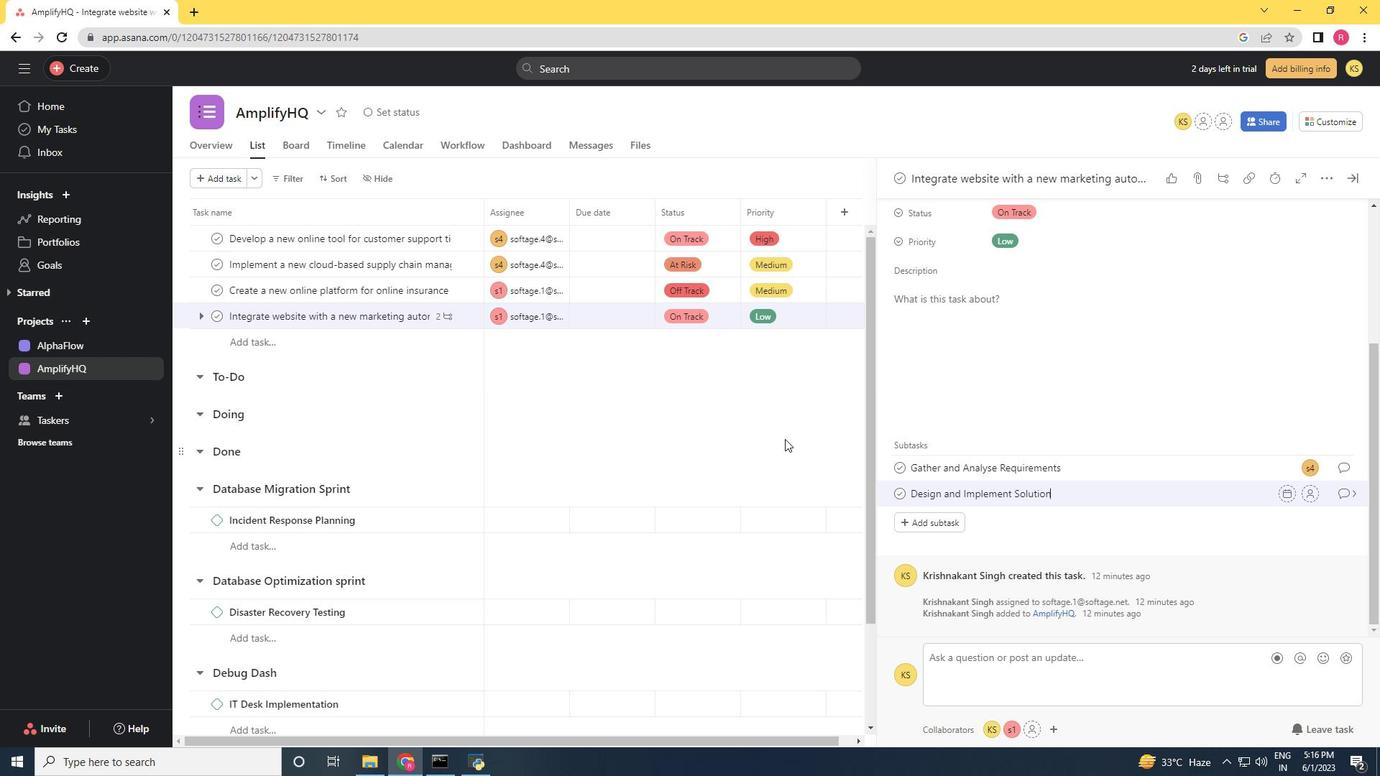 
Action: Mouse moved to (1312, 499)
Screenshot: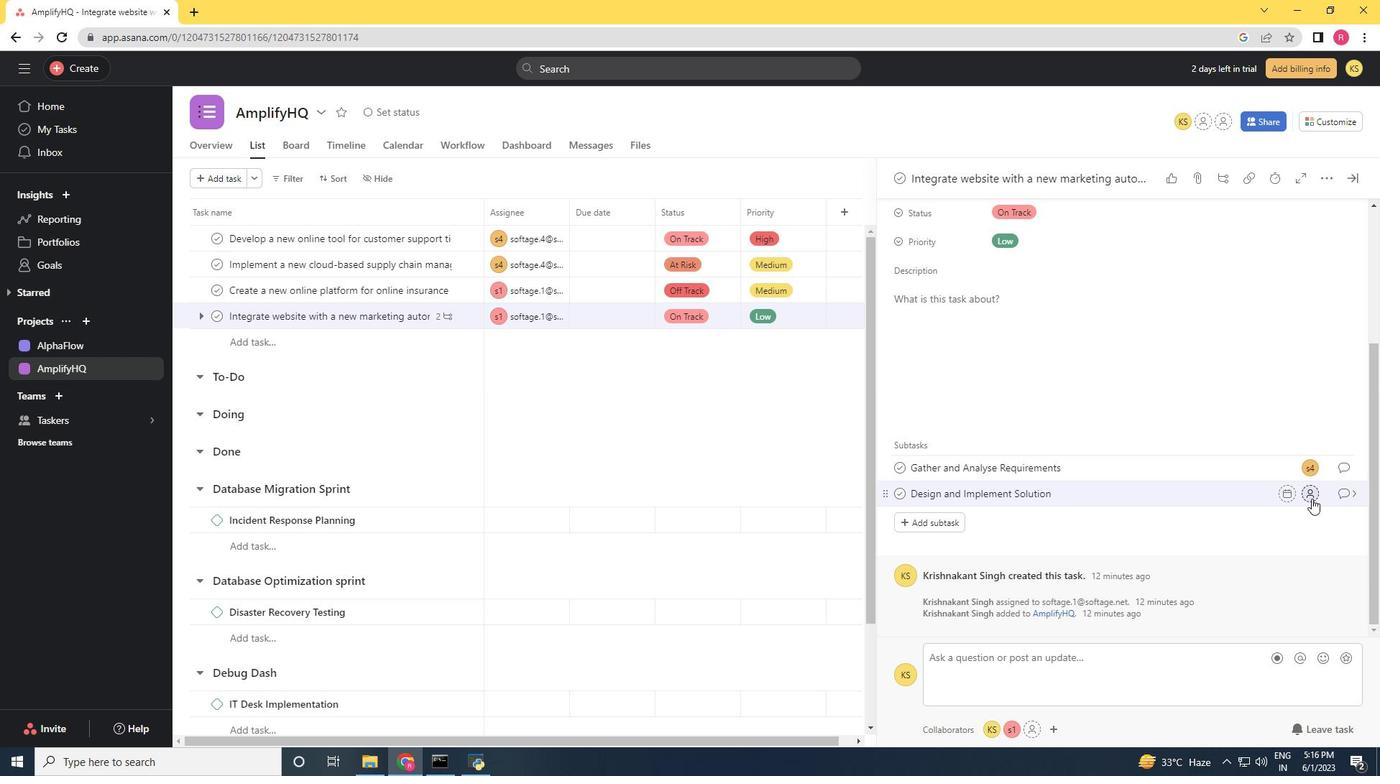 
Action: Mouse pressed left at (1312, 499)
Screenshot: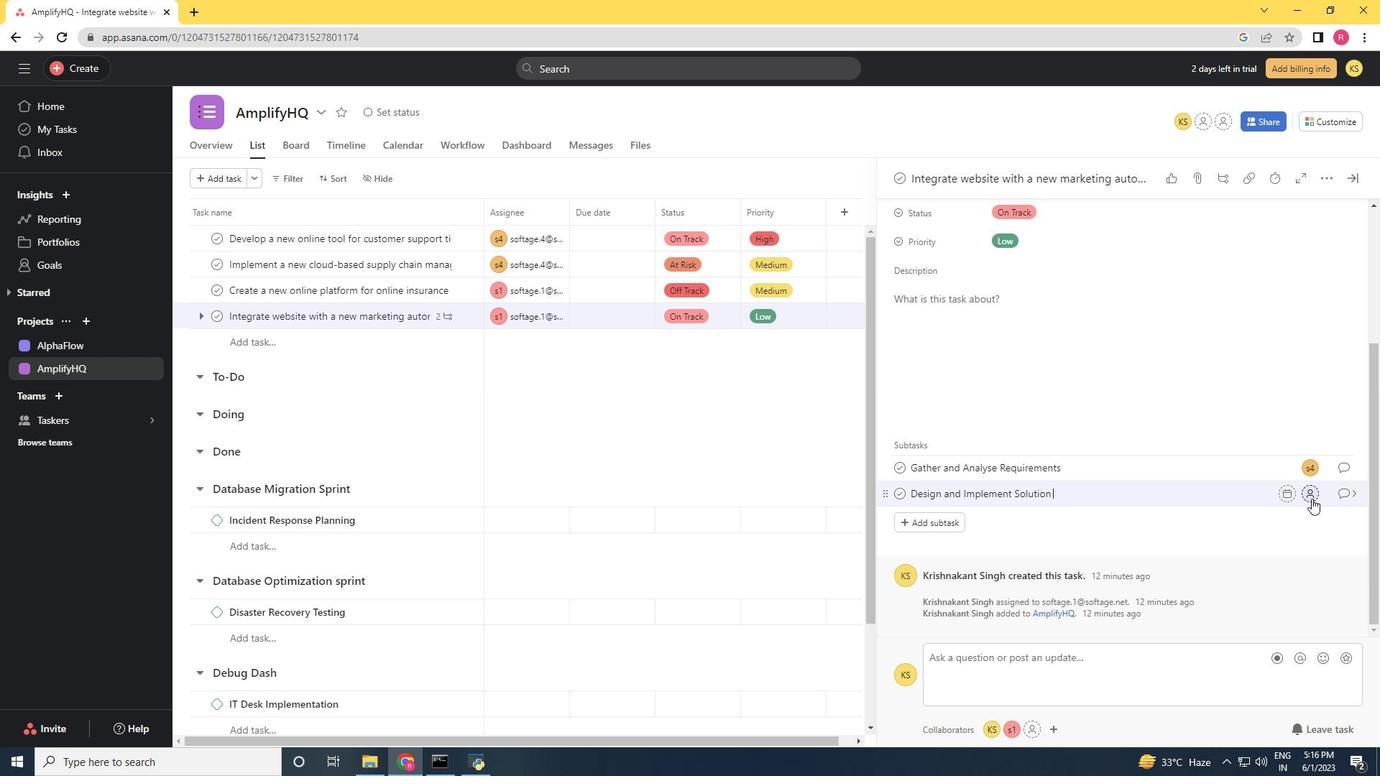 
Action: Mouse moved to (1198, 452)
Screenshot: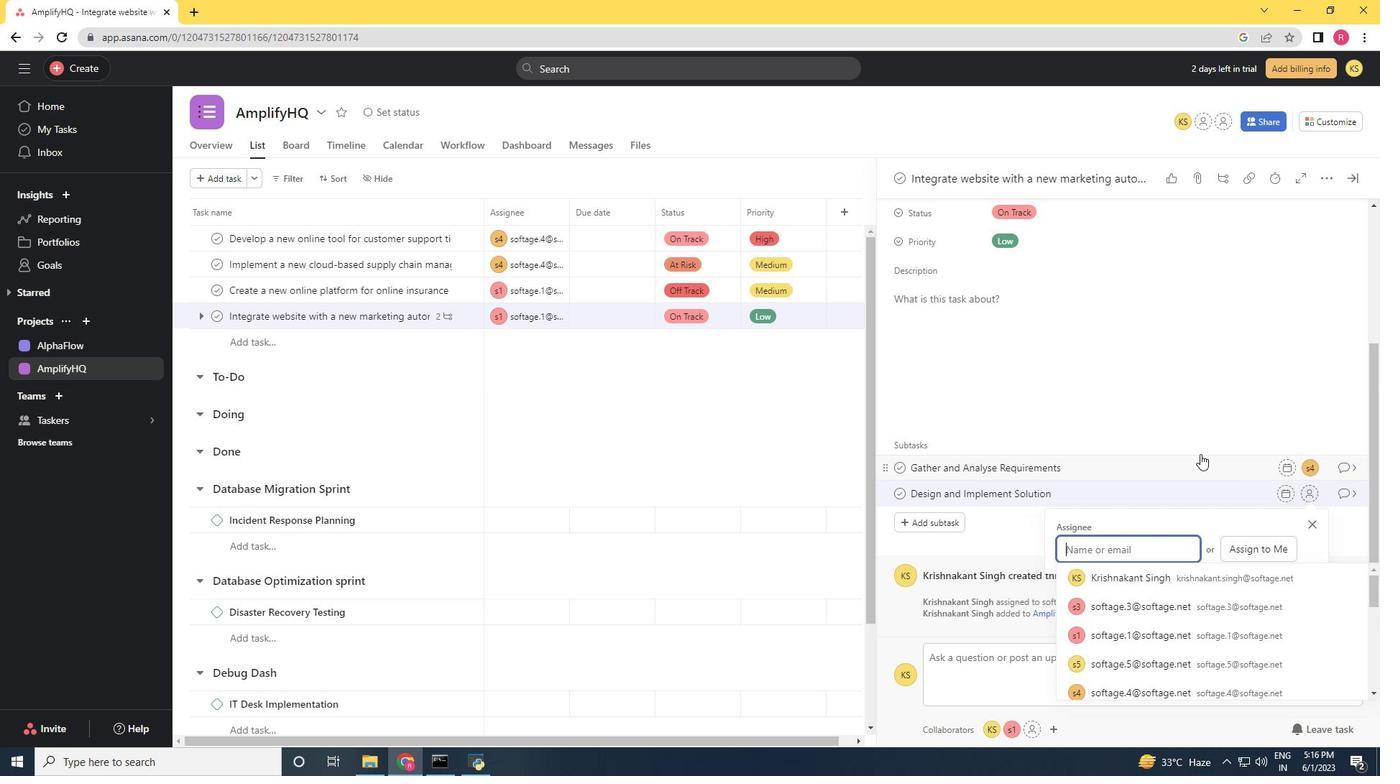 
Action: Key pressed softage.4<Key.shift><Key.shift><Key.shift><Key.shift>@softage.net
Screenshot: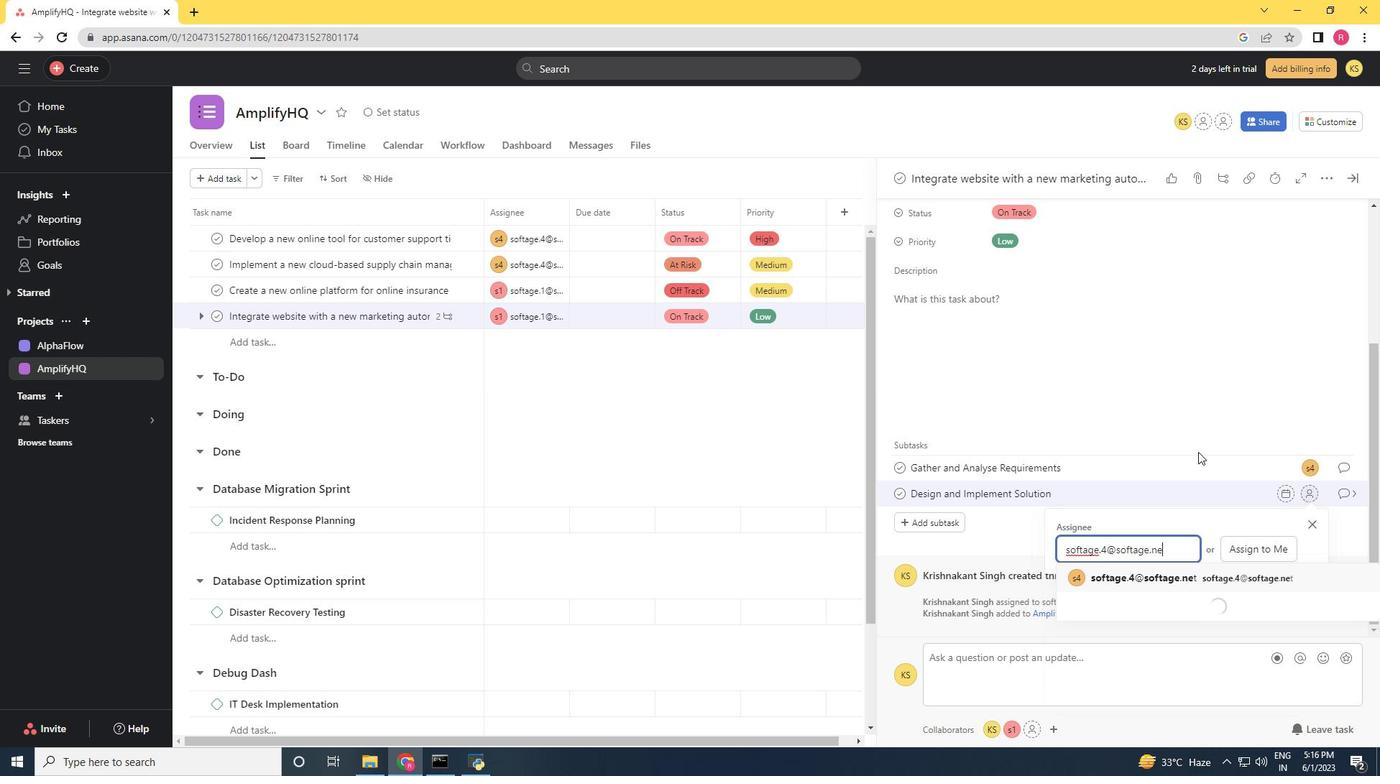 
Action: Mouse moved to (1244, 577)
Screenshot: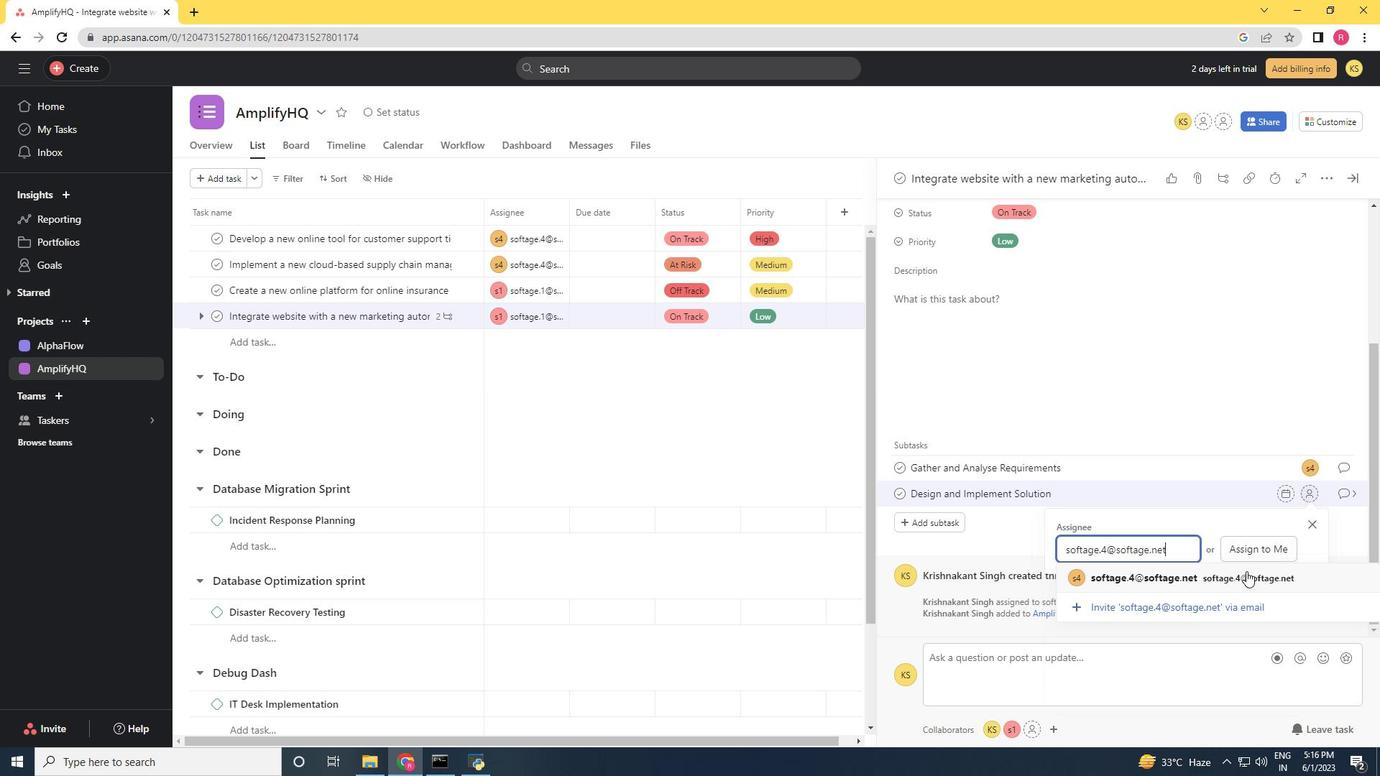 
Action: Mouse pressed left at (1244, 577)
Screenshot: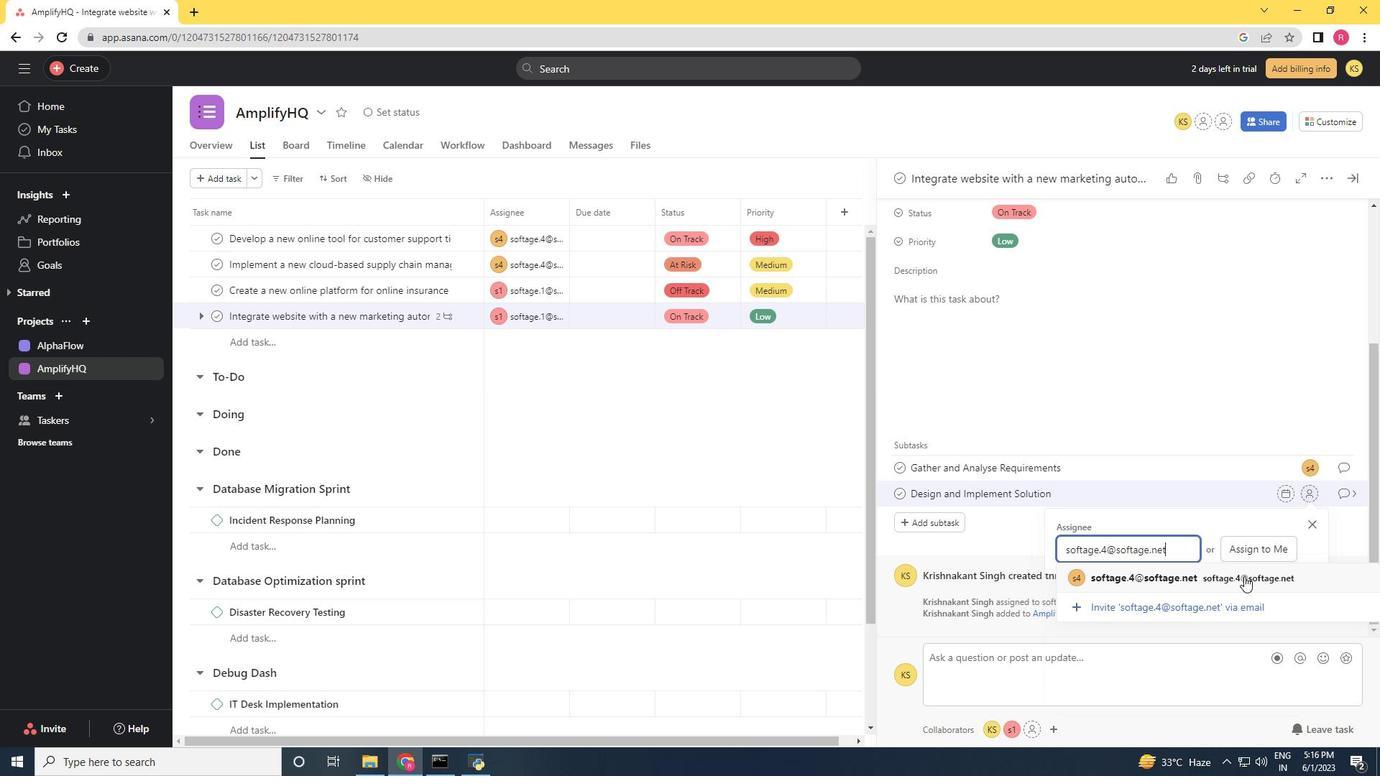 
Action: Mouse moved to (1343, 494)
Screenshot: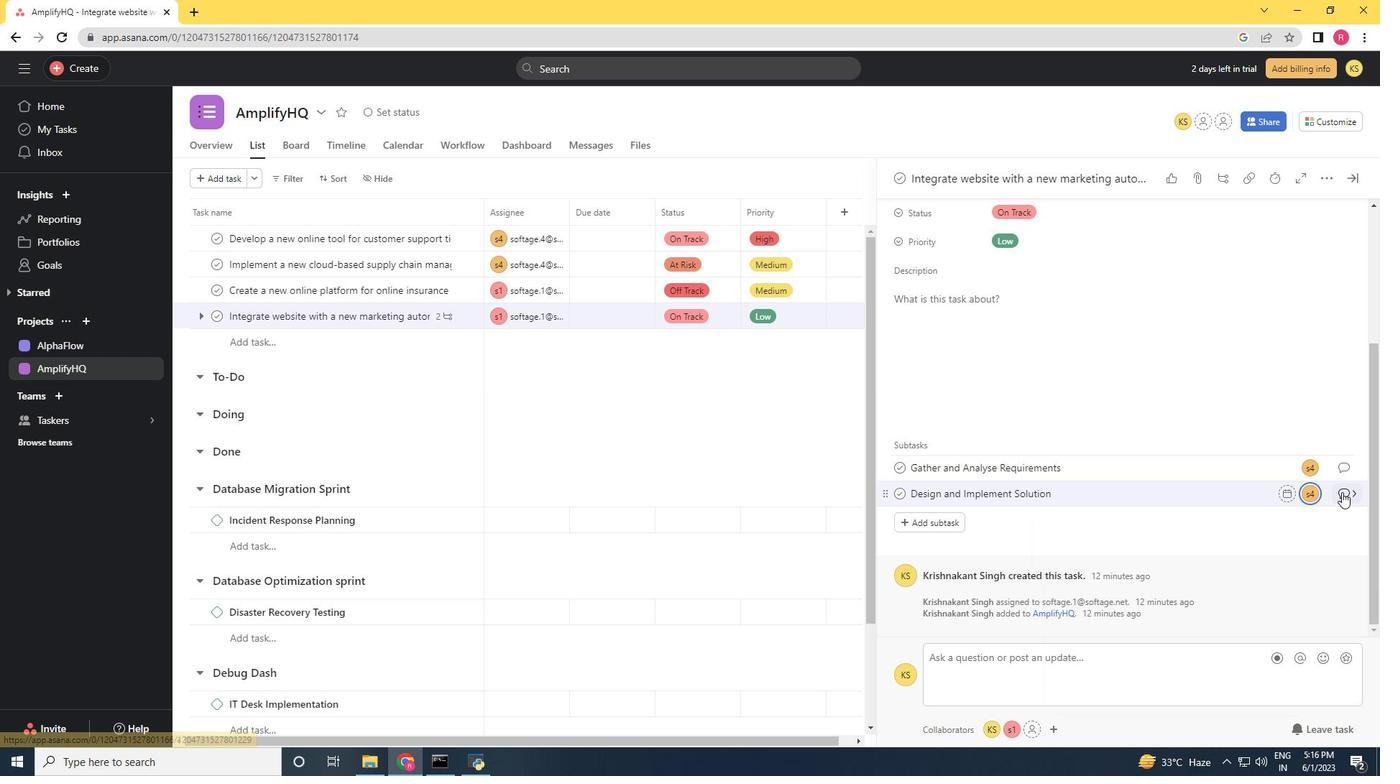 
Action: Mouse pressed left at (1343, 494)
Screenshot: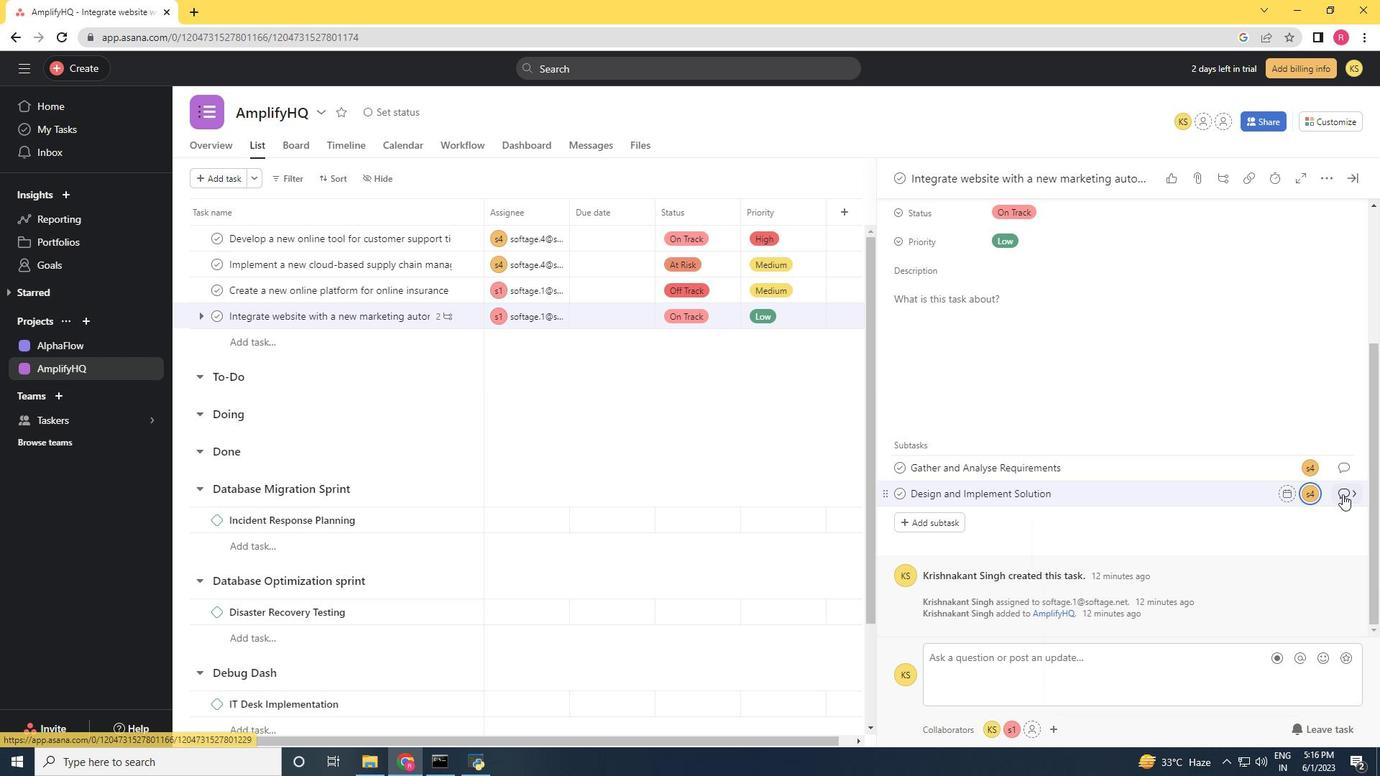 
Action: Mouse moved to (968, 386)
Screenshot: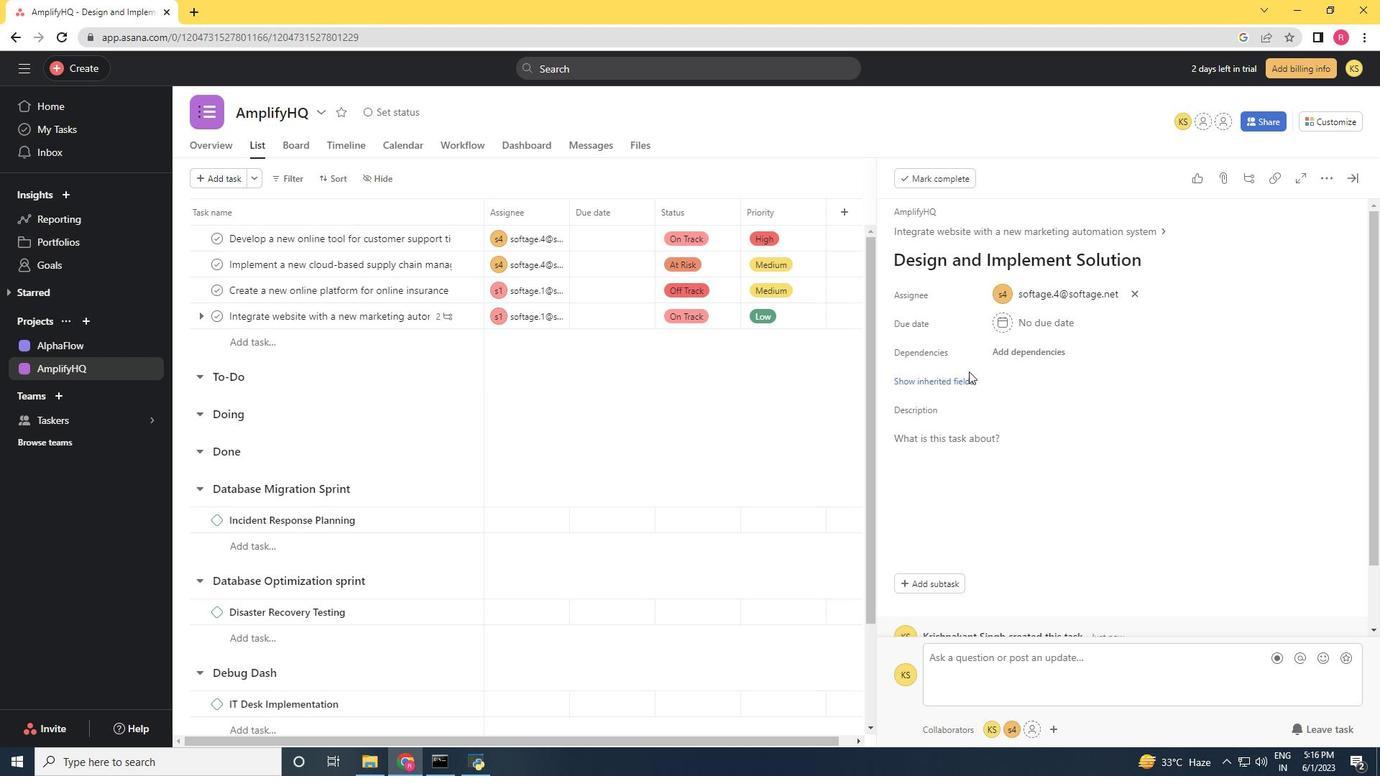 
Action: Mouse pressed left at (968, 386)
Screenshot: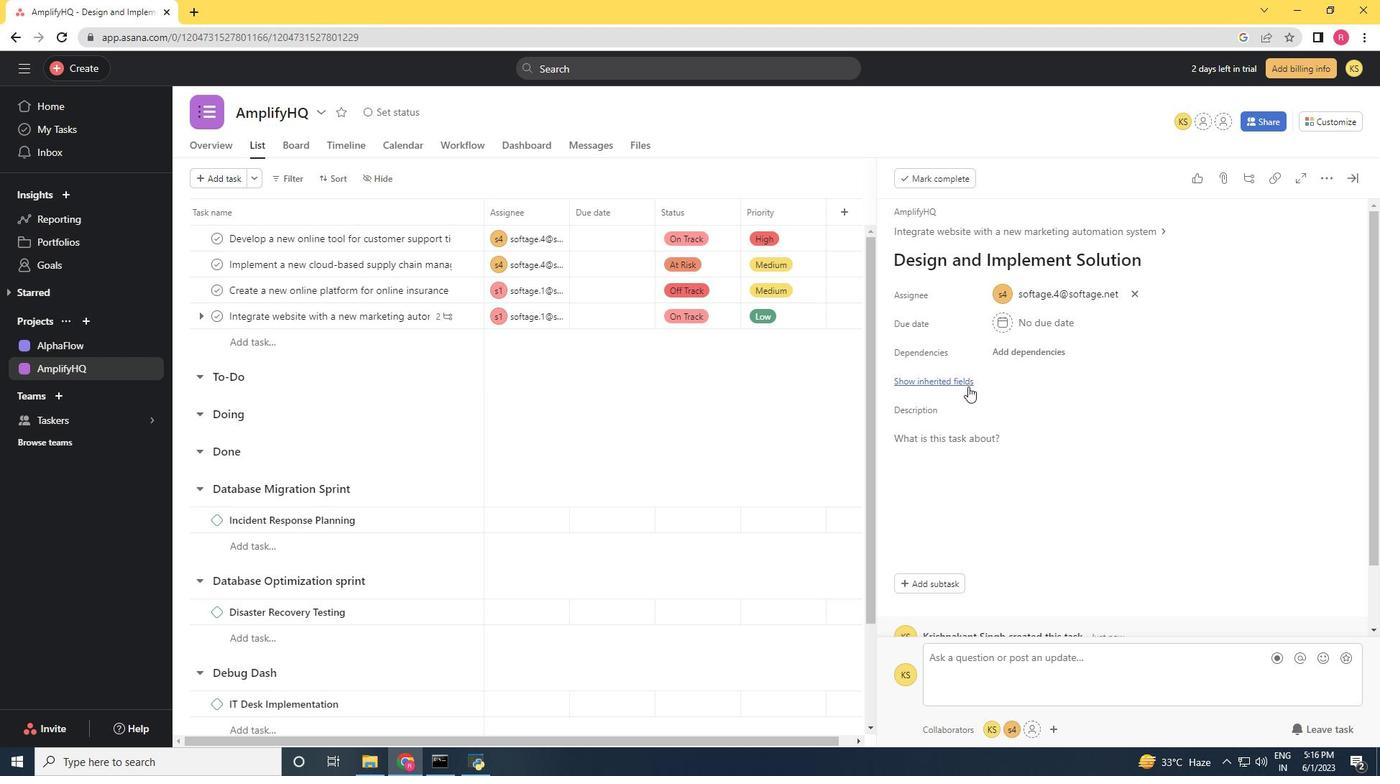 
Action: Mouse moved to (1001, 405)
Screenshot: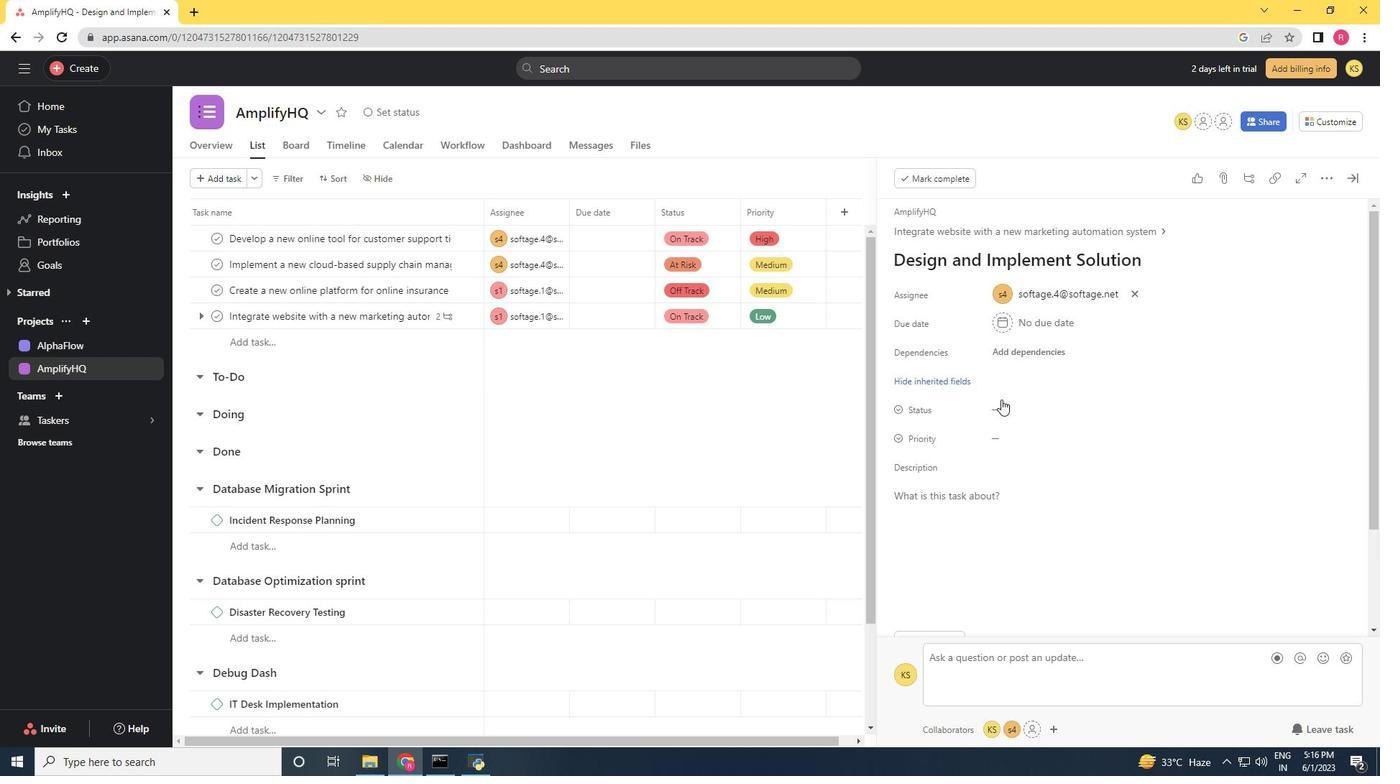 
Action: Mouse pressed left at (1001, 405)
Screenshot: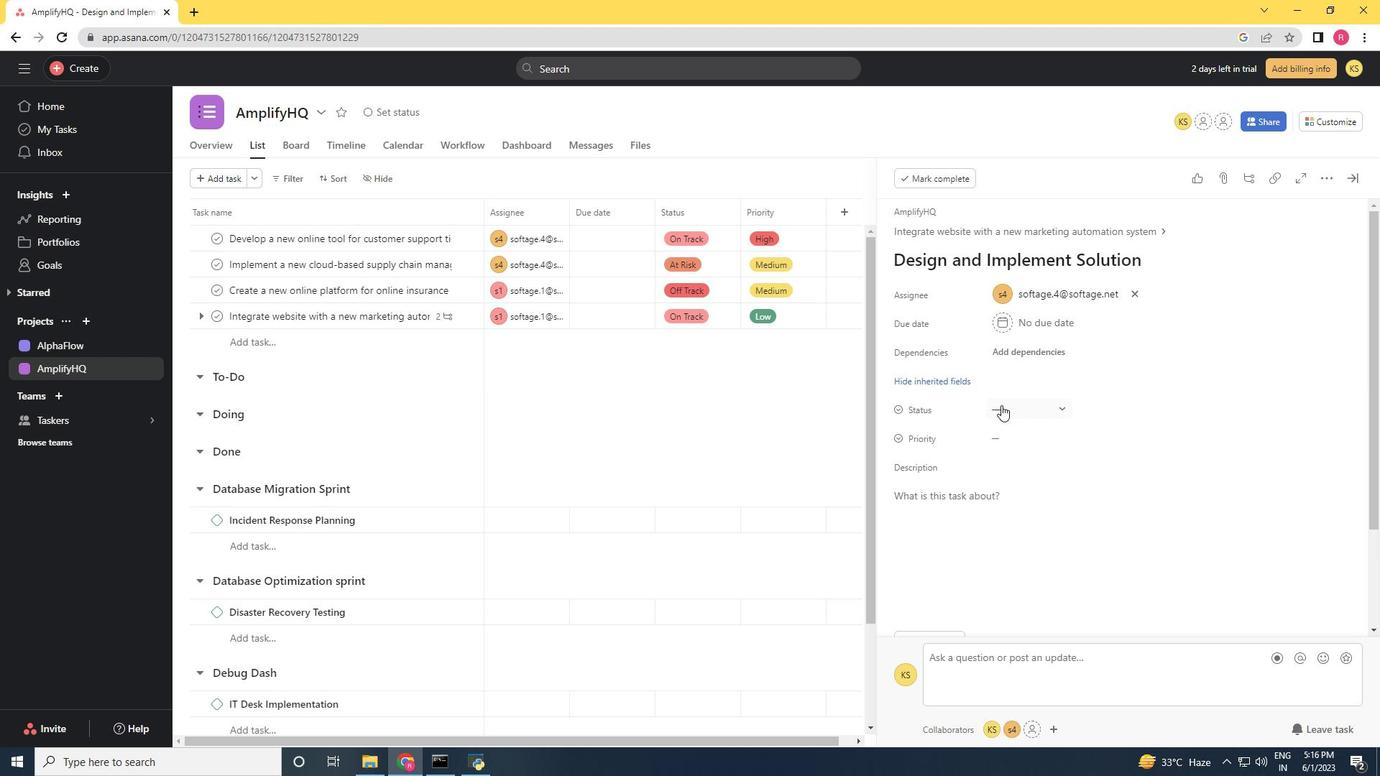 
Action: Mouse moved to (1041, 505)
Screenshot: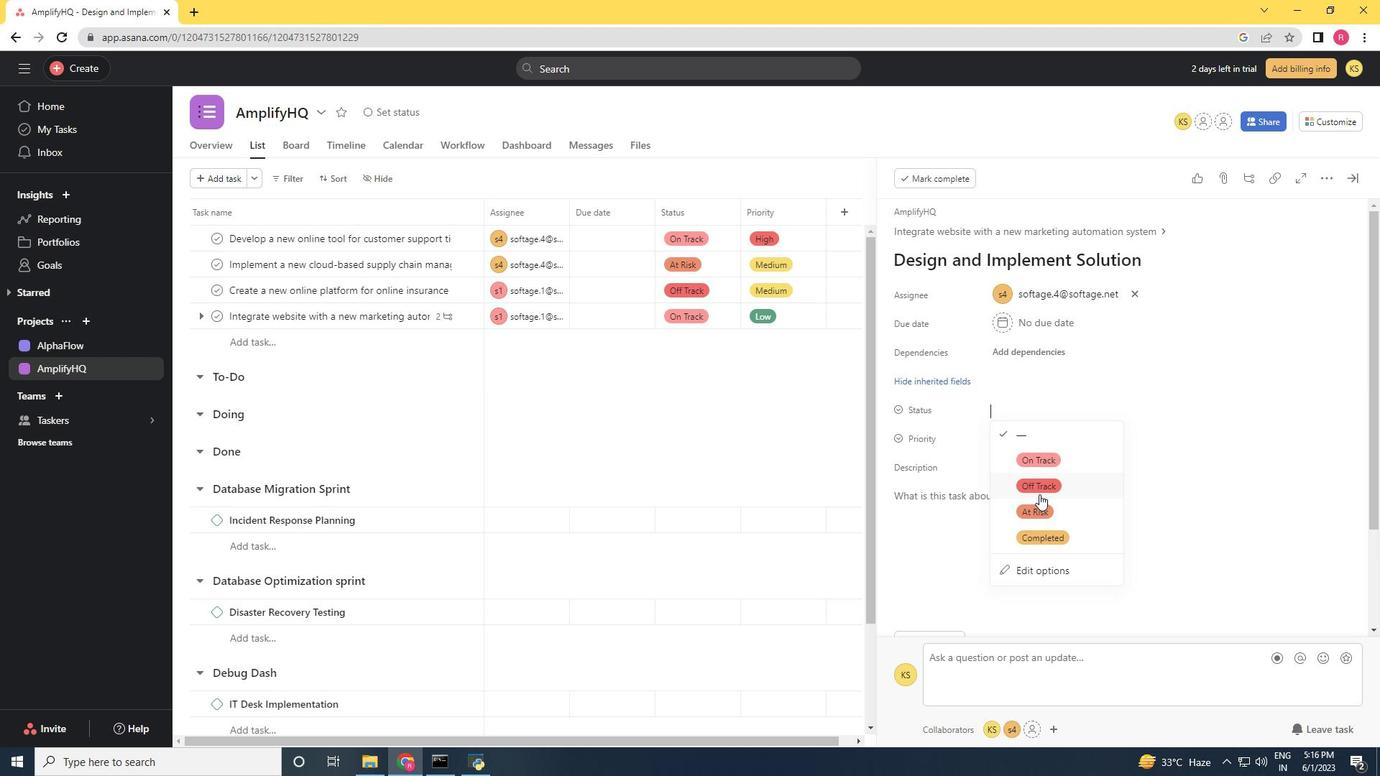 
Action: Mouse pressed left at (1041, 505)
Screenshot: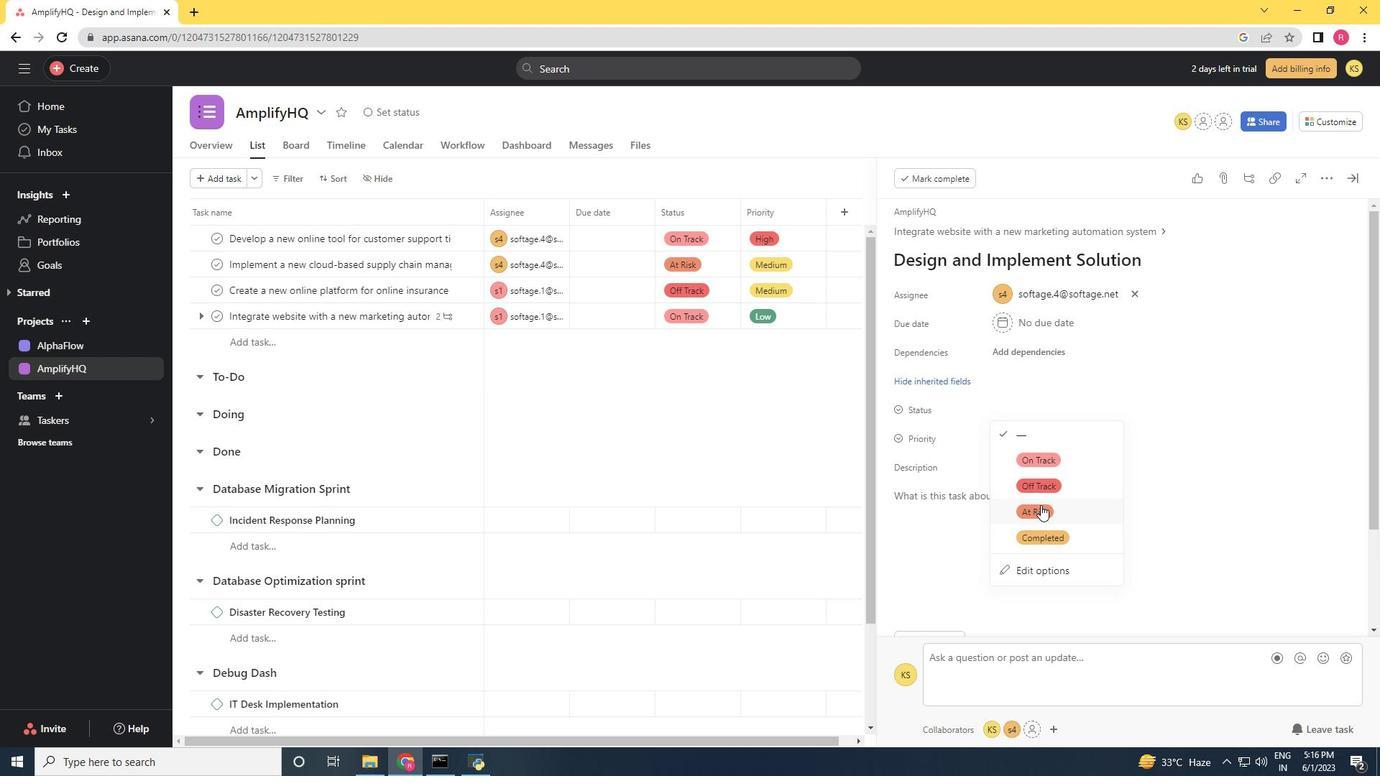 
Action: Mouse moved to (1018, 442)
Screenshot: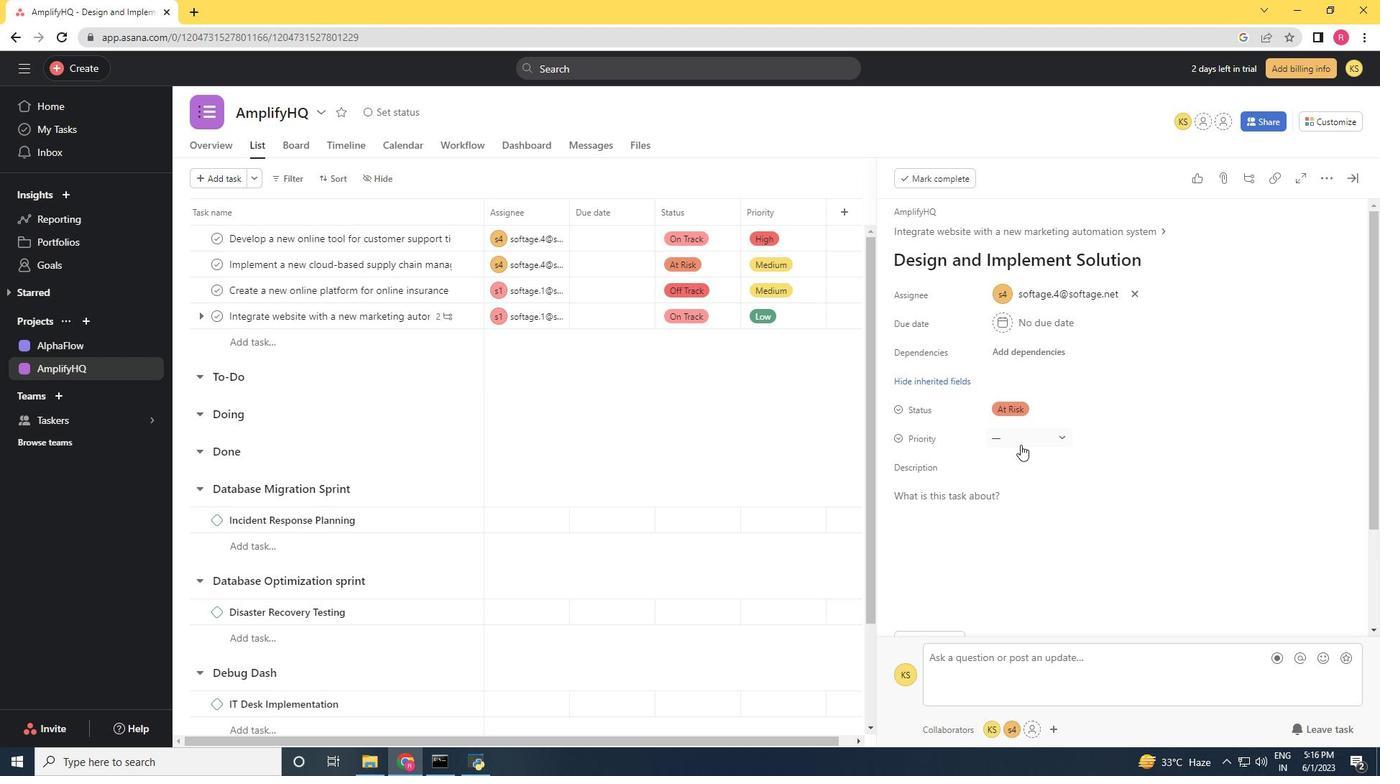 
Action: Mouse pressed left at (1018, 442)
Screenshot: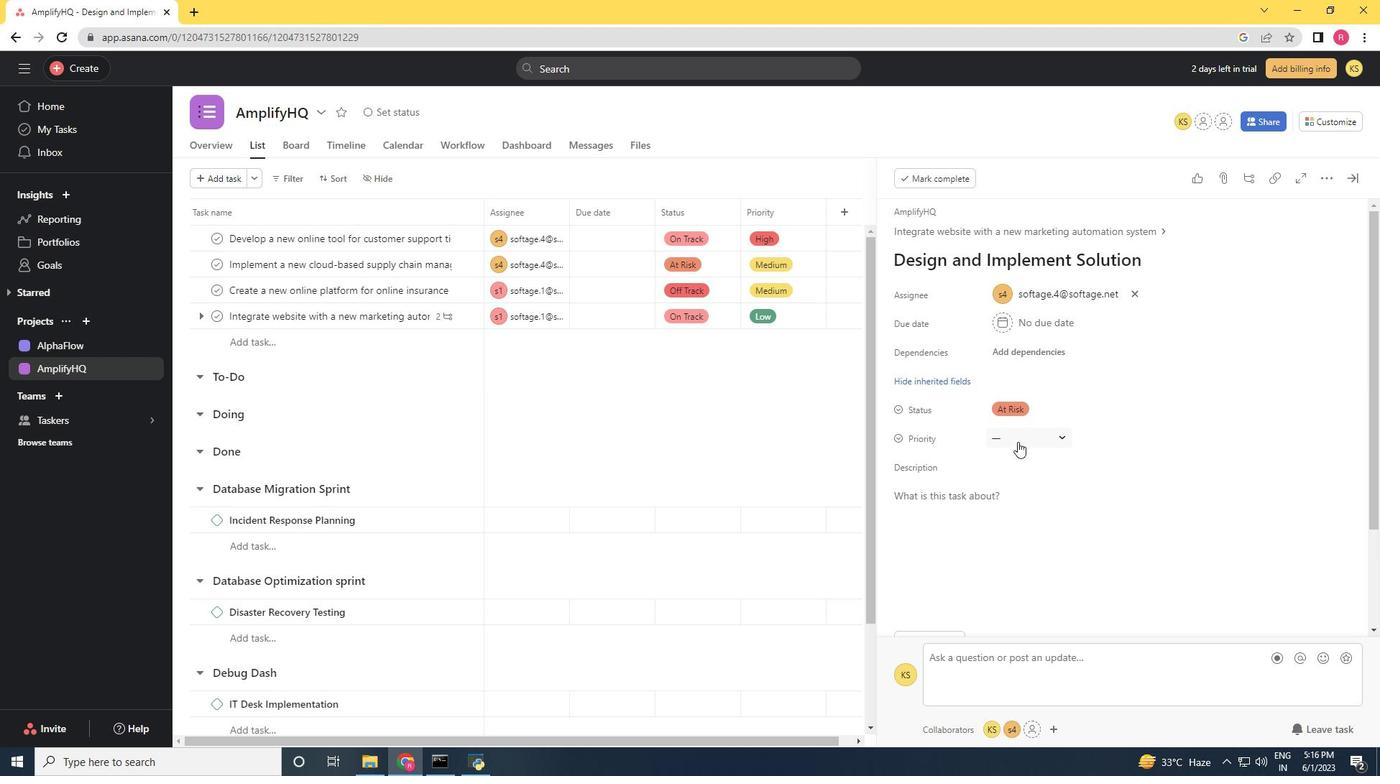 
Action: Mouse moved to (1046, 517)
Screenshot: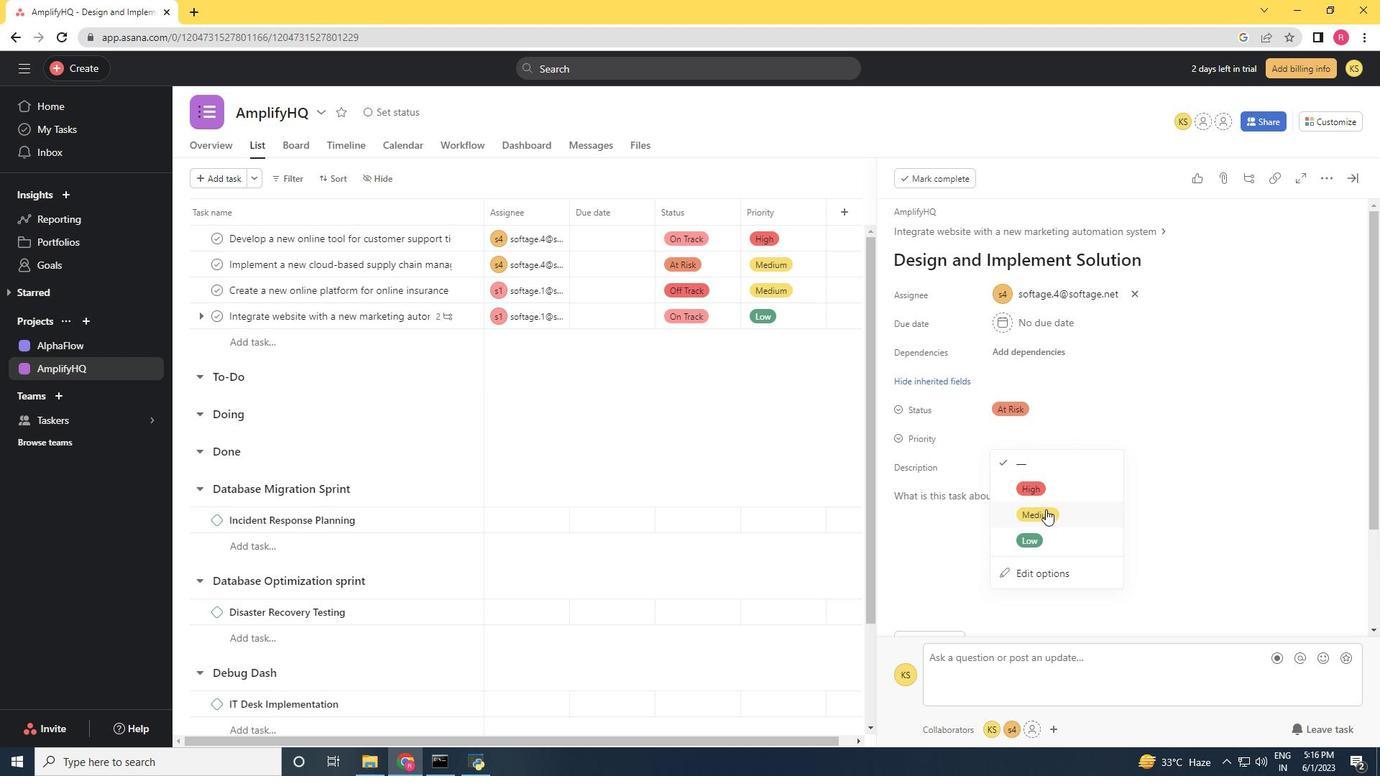 
Action: Mouse pressed left at (1046, 517)
Screenshot: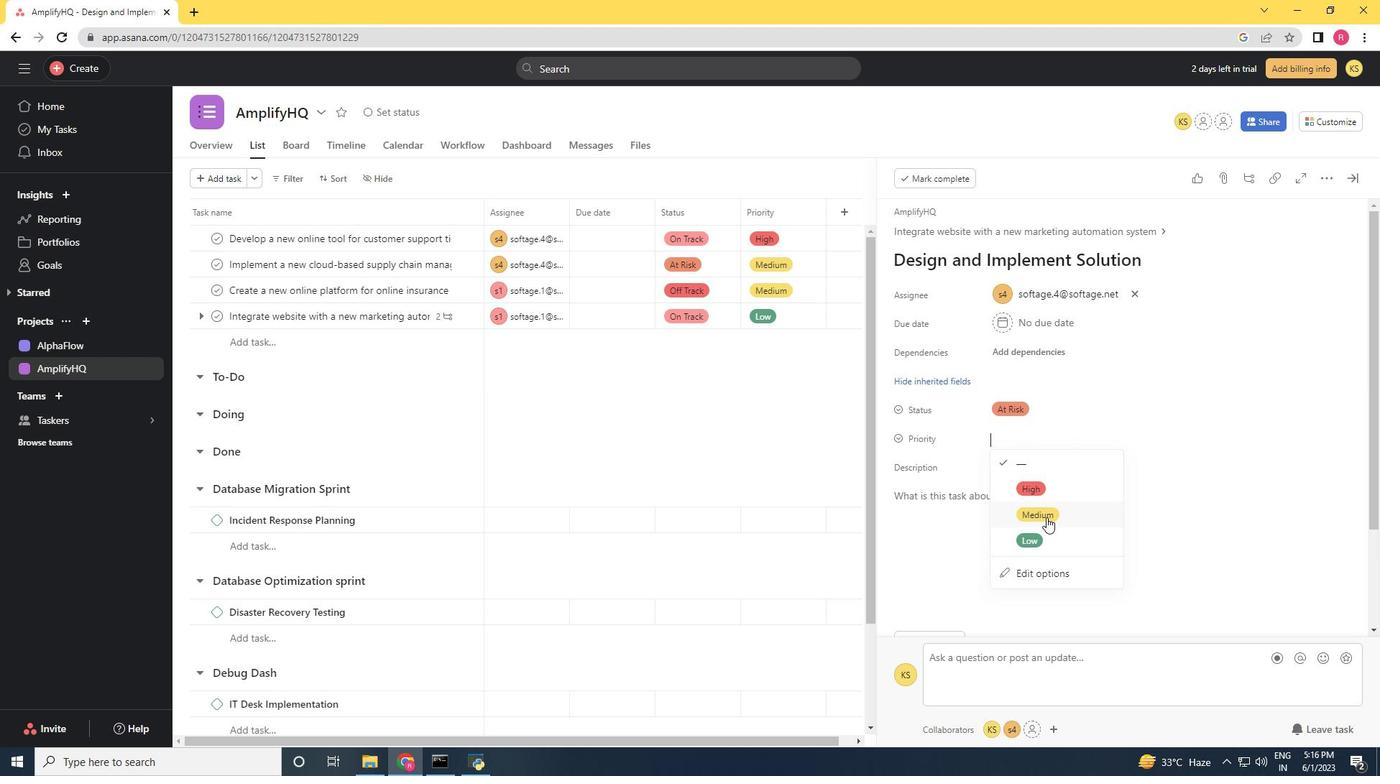 
Action: Mouse moved to (1000, 378)
Screenshot: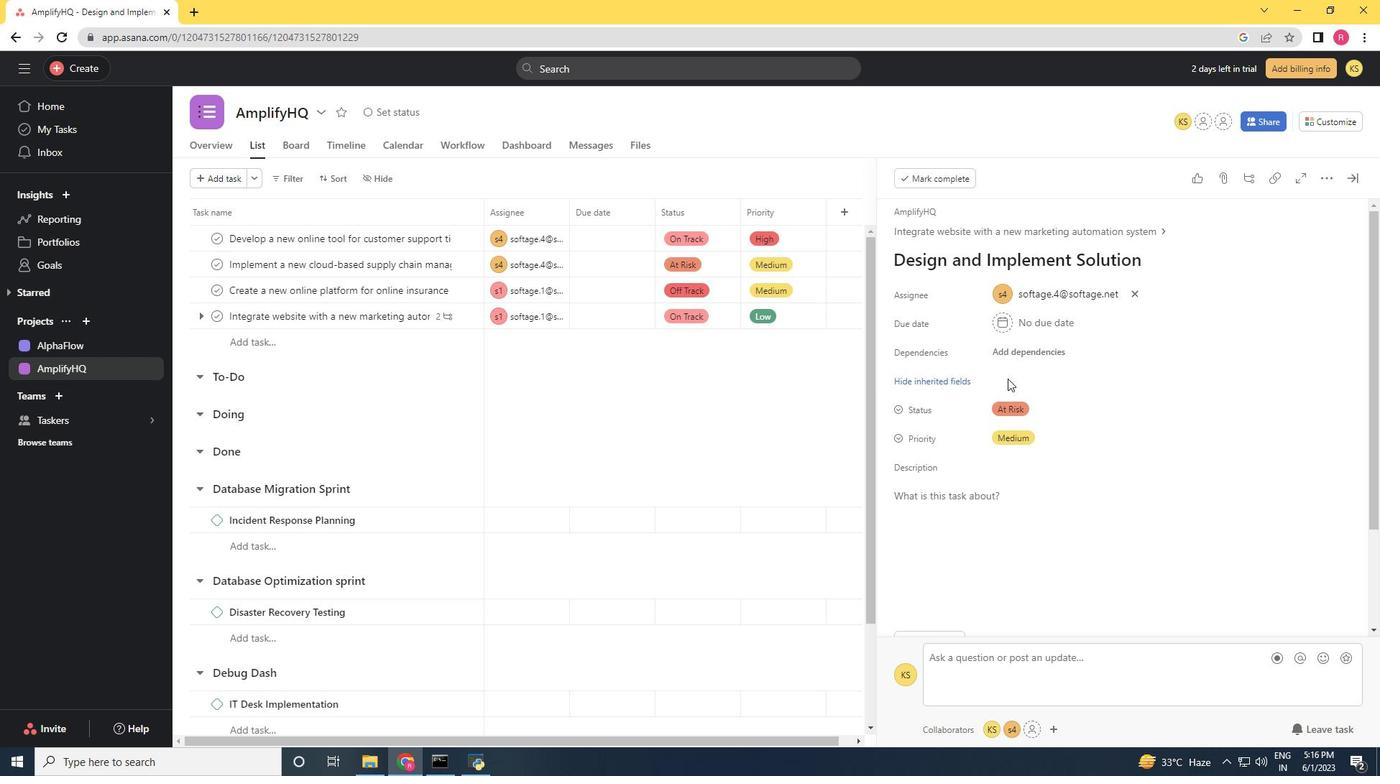 
